Task: Find connections with filter location Gressier with filter topic #Futurismwith filter profile language German with filter current company EMPREGO with filter school Sri Jayachamarajendra College of Engg., MYSORE with filter industry Security Systems Services with filter service category Marketing with filter keywords title Help Desk Worker/Desktop Support
Action: Mouse moved to (503, 62)
Screenshot: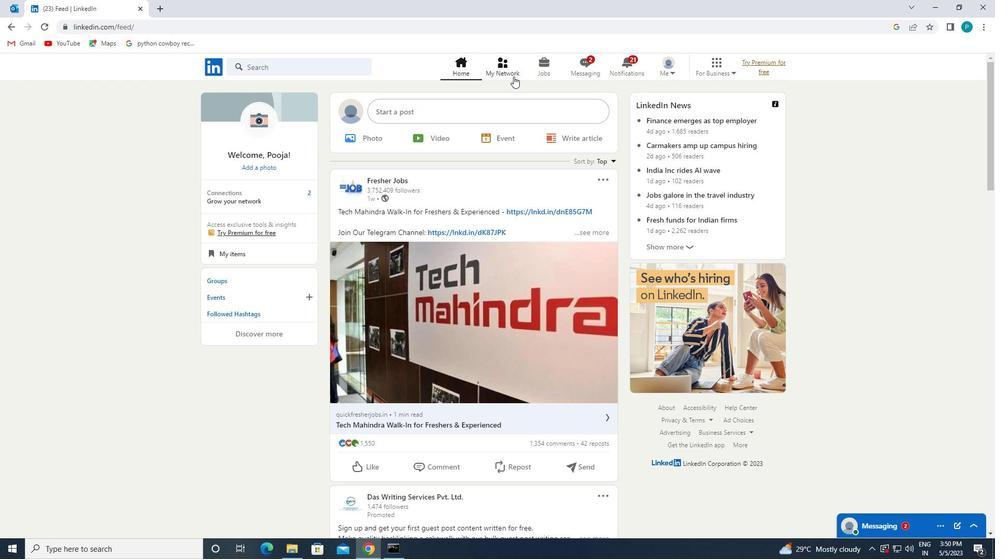 
Action: Mouse pressed left at (503, 62)
Screenshot: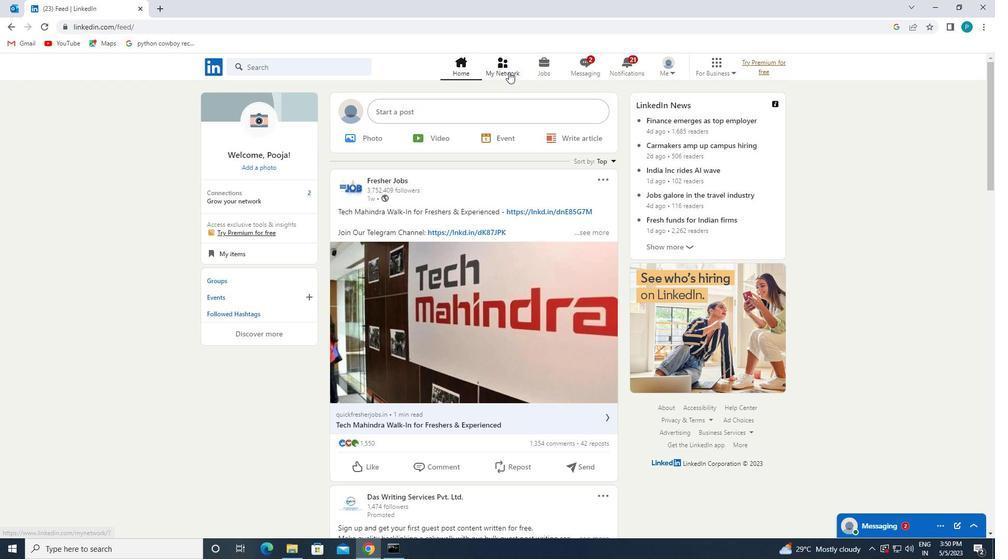 
Action: Mouse moved to (325, 123)
Screenshot: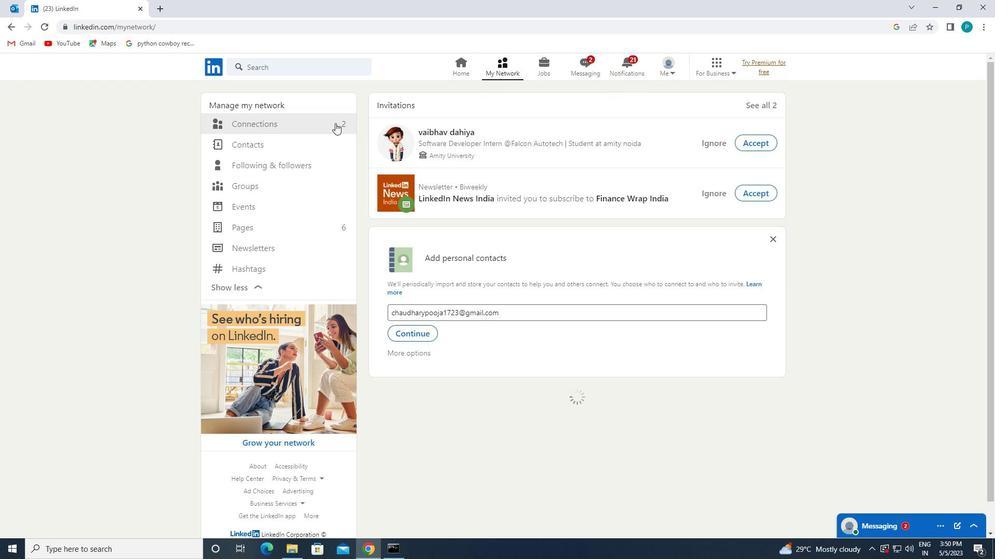 
Action: Mouse pressed left at (325, 123)
Screenshot: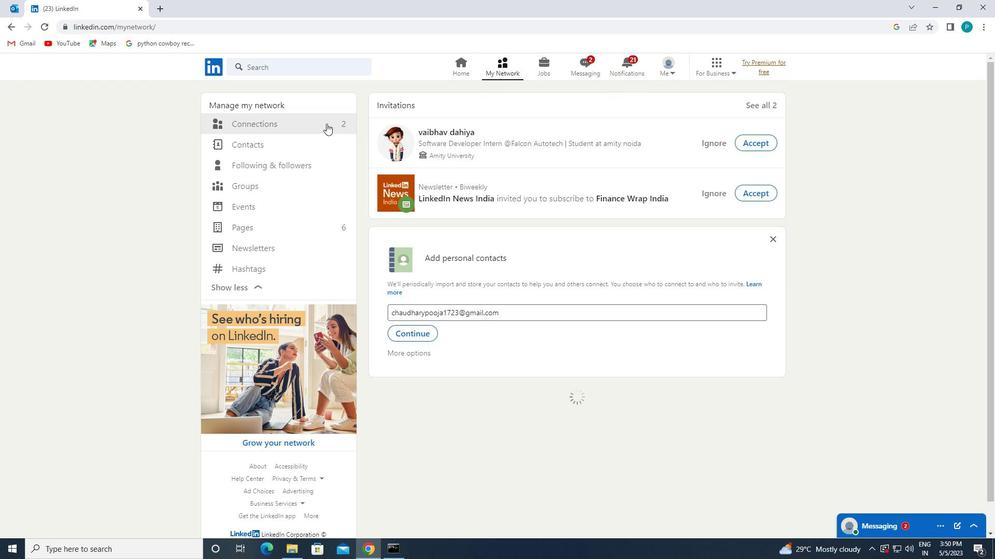 
Action: Mouse moved to (566, 127)
Screenshot: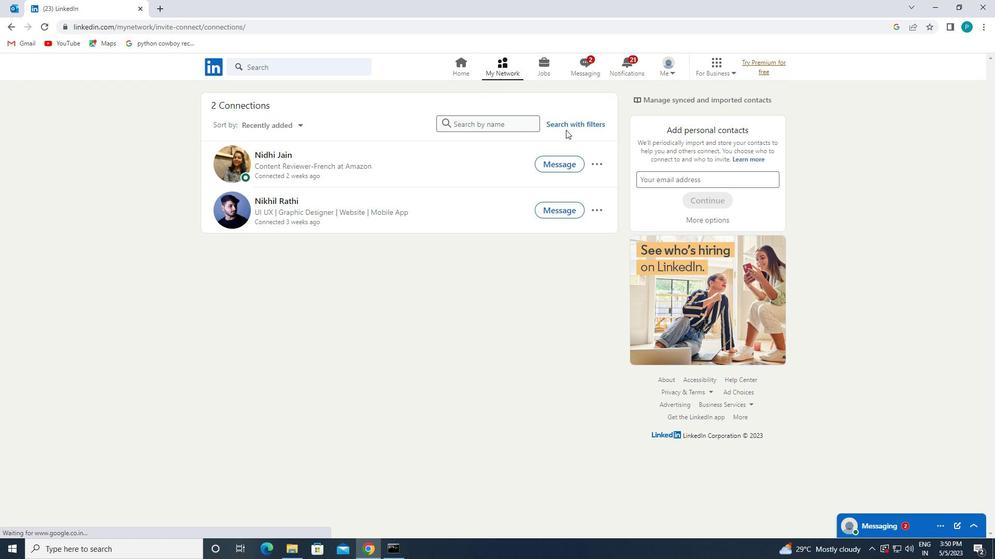 
Action: Mouse pressed left at (566, 127)
Screenshot: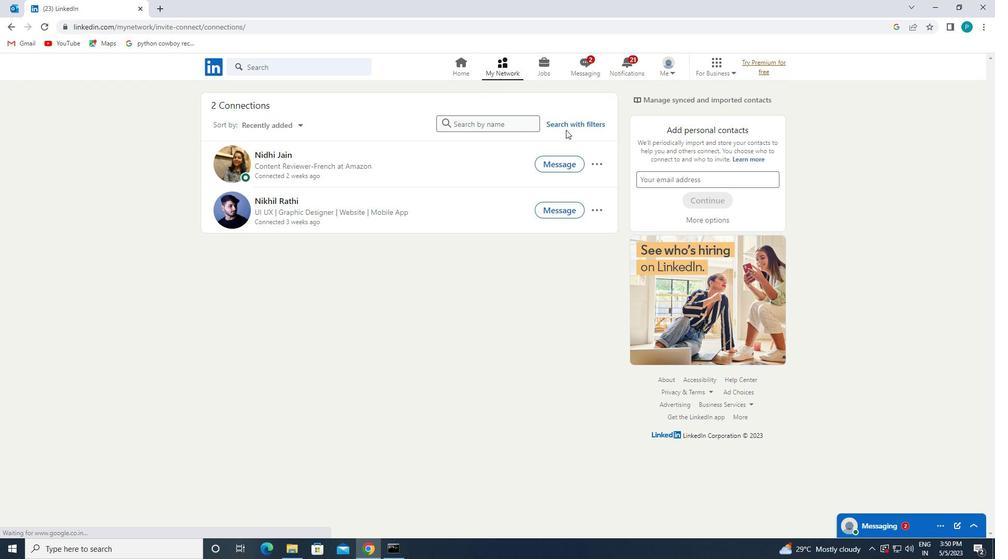 
Action: Mouse moved to (521, 103)
Screenshot: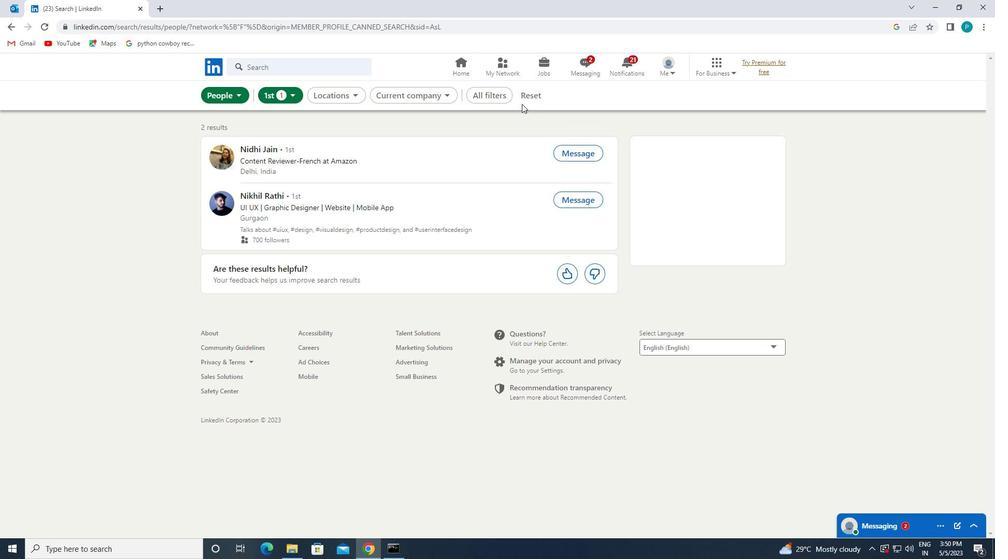 
Action: Mouse pressed left at (521, 103)
Screenshot: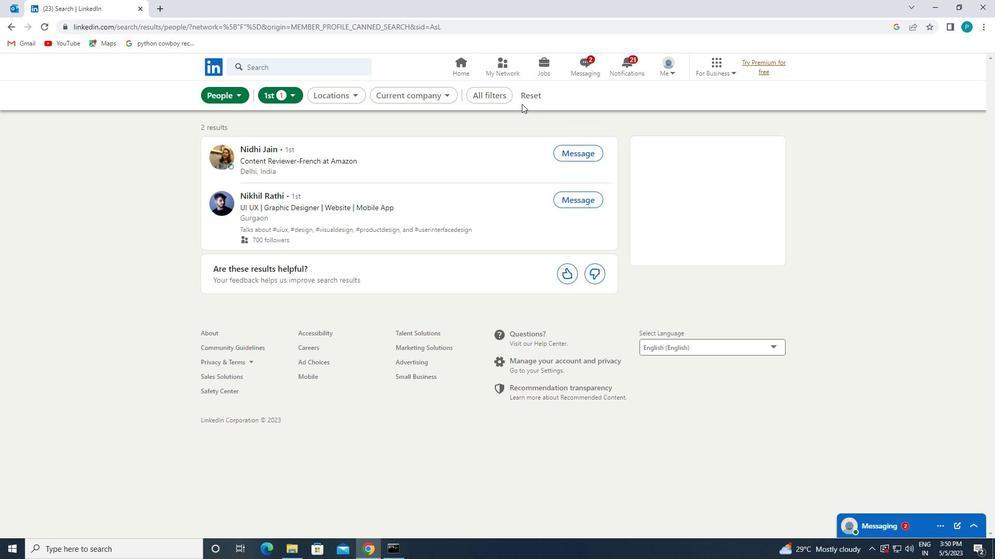 
Action: Mouse moved to (502, 96)
Screenshot: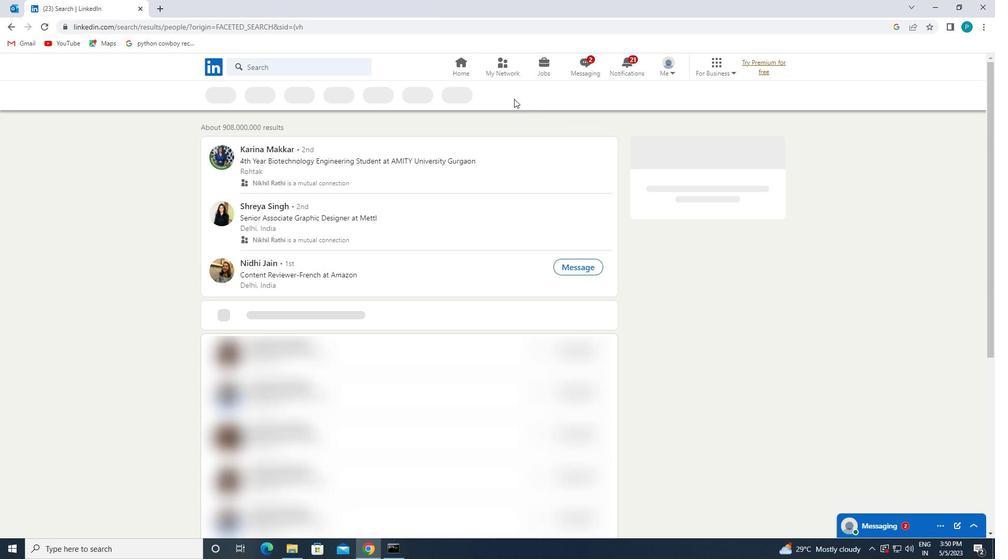 
Action: Mouse pressed left at (502, 96)
Screenshot: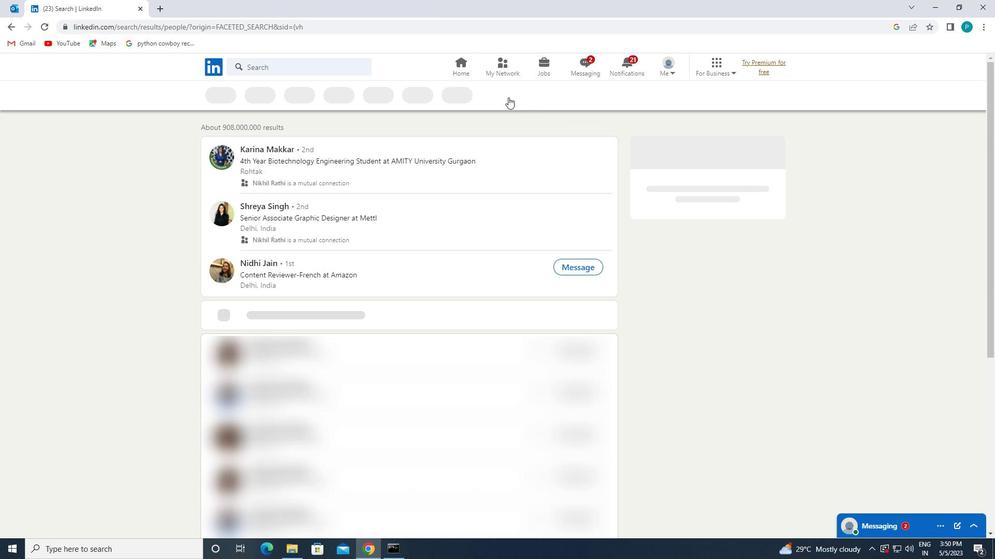 
Action: Mouse moved to (876, 320)
Screenshot: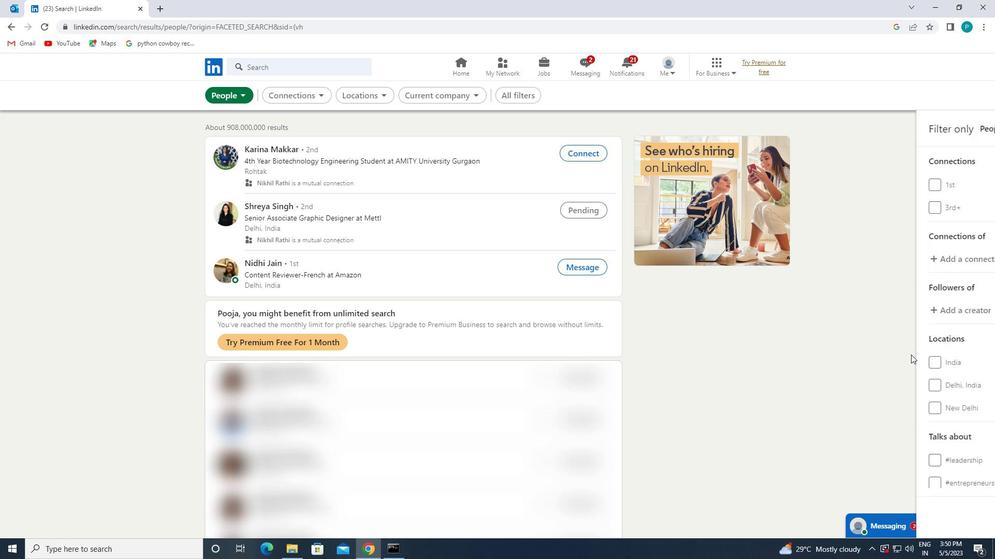 
Action: Mouse scrolled (876, 320) with delta (0, 0)
Screenshot: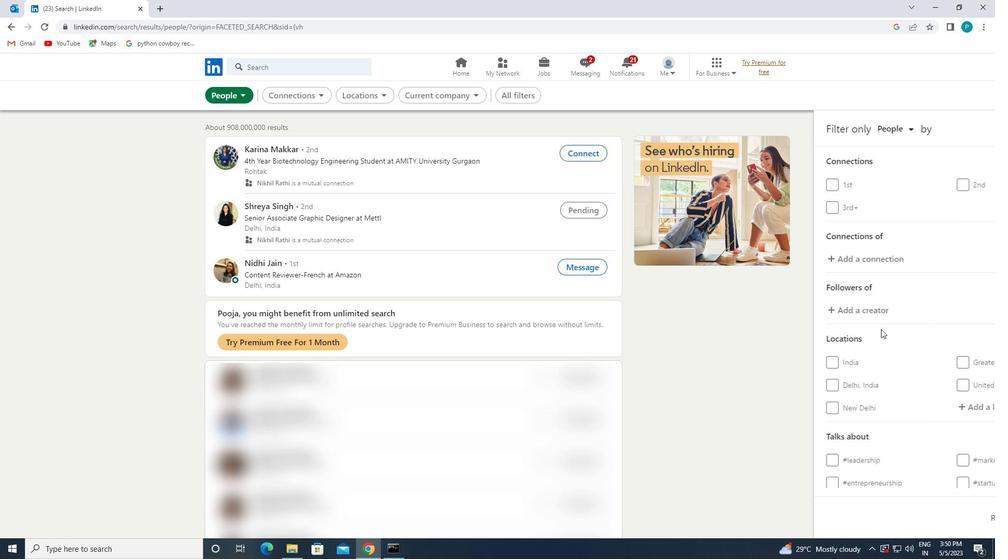 
Action: Mouse scrolled (876, 320) with delta (0, 0)
Screenshot: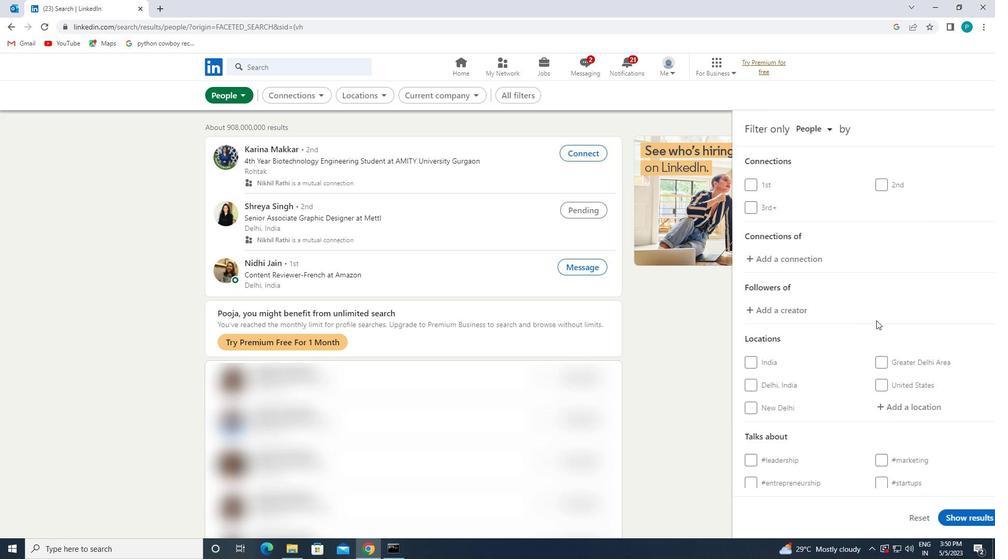 
Action: Mouse moved to (875, 314)
Screenshot: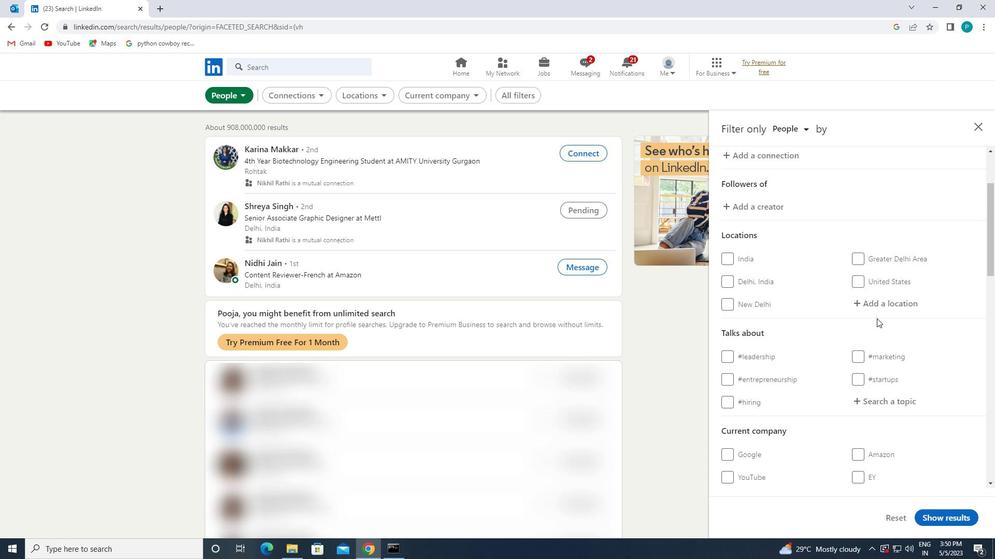 
Action: Mouse pressed left at (875, 314)
Screenshot: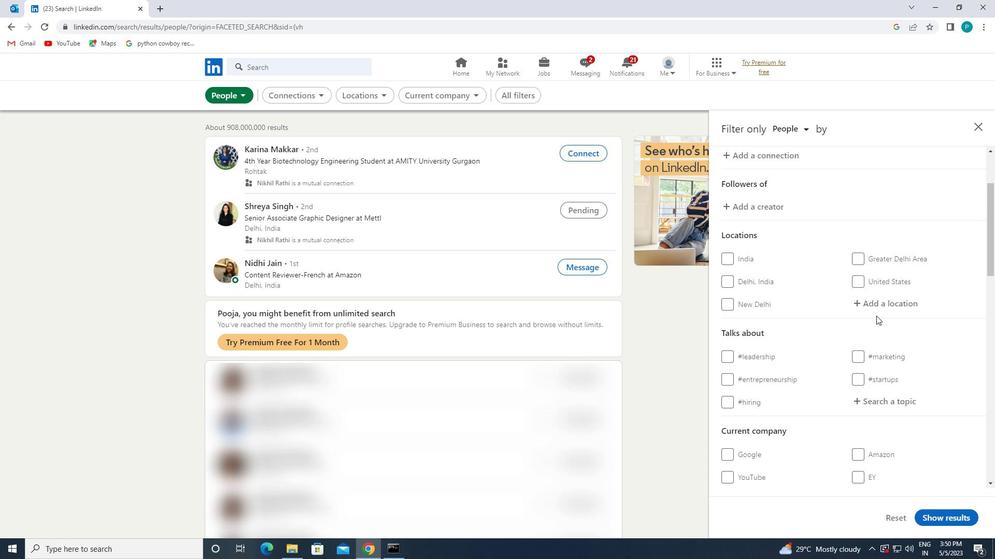 
Action: Mouse moved to (870, 310)
Screenshot: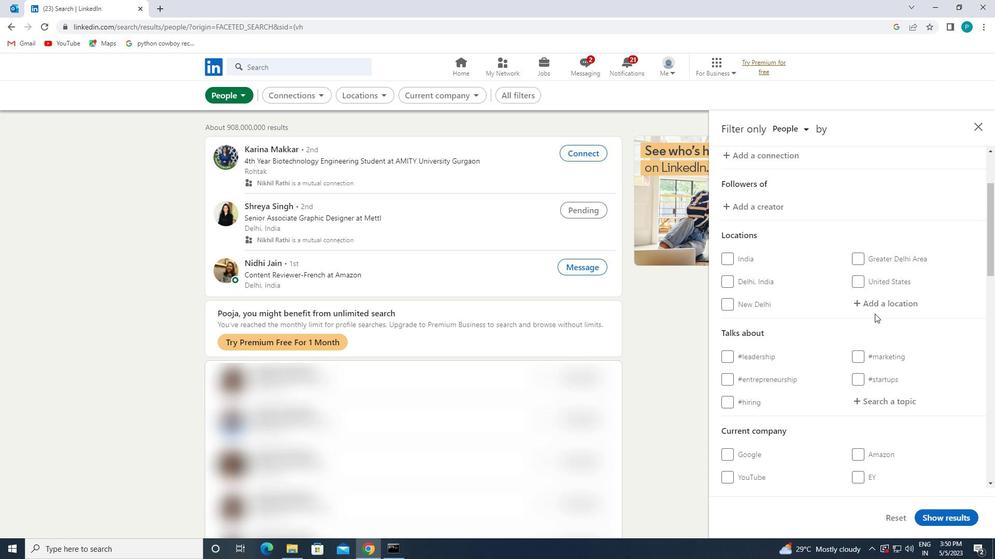 
Action: Mouse pressed left at (870, 310)
Screenshot: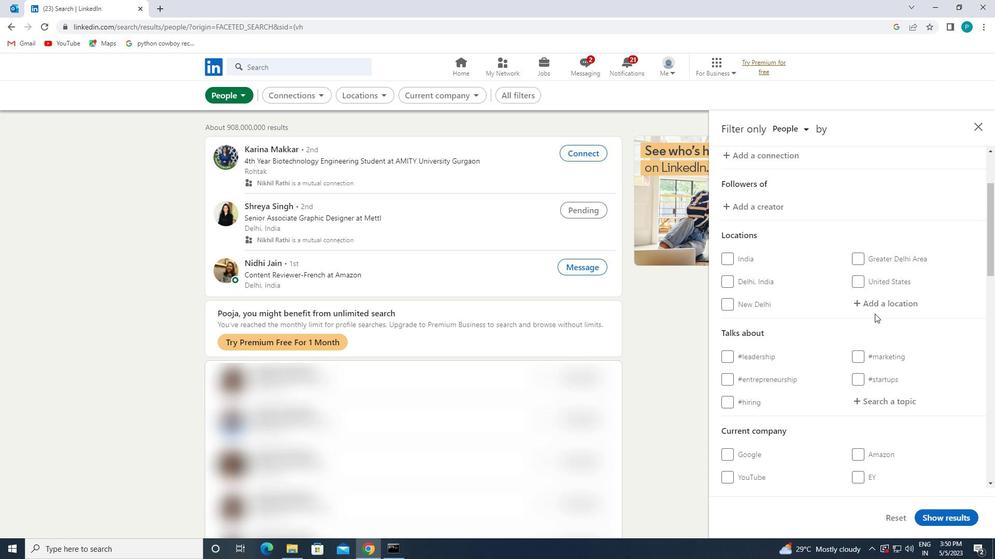 
Action: Key pressed <Key.caps_lock>g<Key.caps_lock>ressier
Screenshot: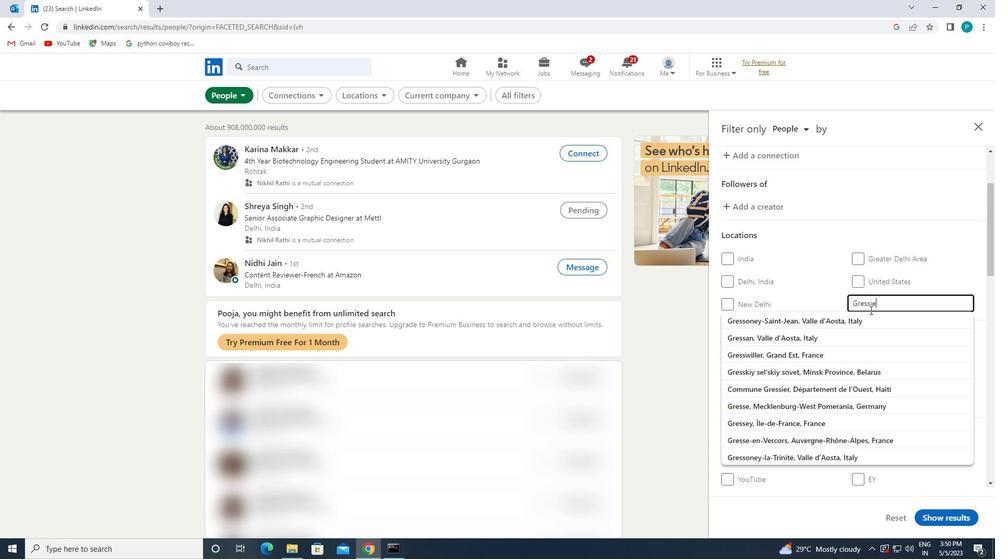 
Action: Mouse moved to (869, 313)
Screenshot: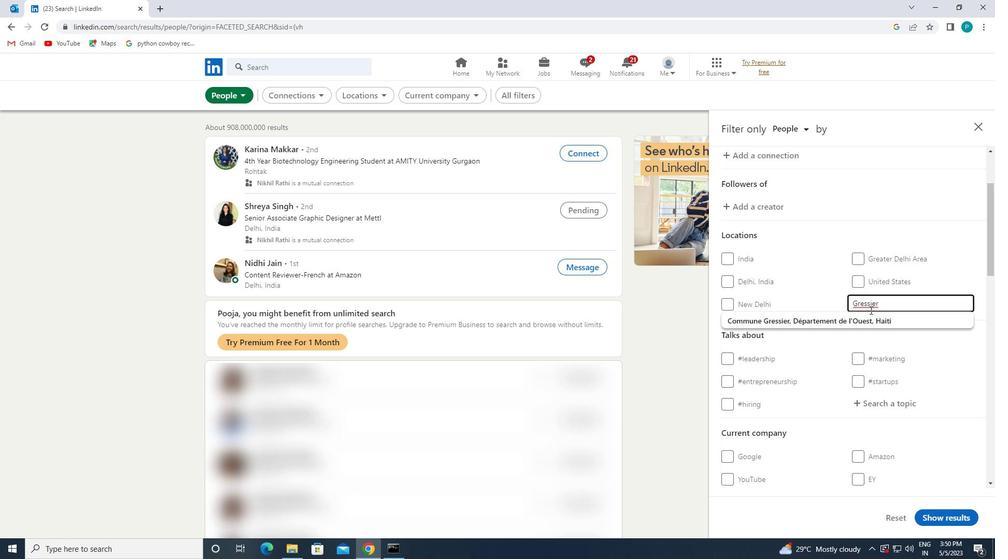 
Action: Mouse pressed left at (869, 313)
Screenshot: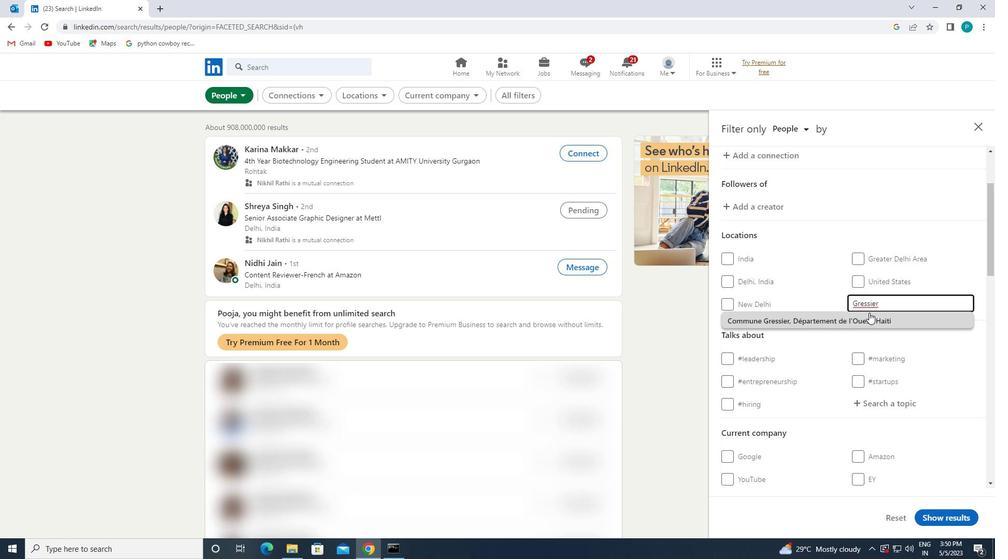 
Action: Mouse moved to (873, 321)
Screenshot: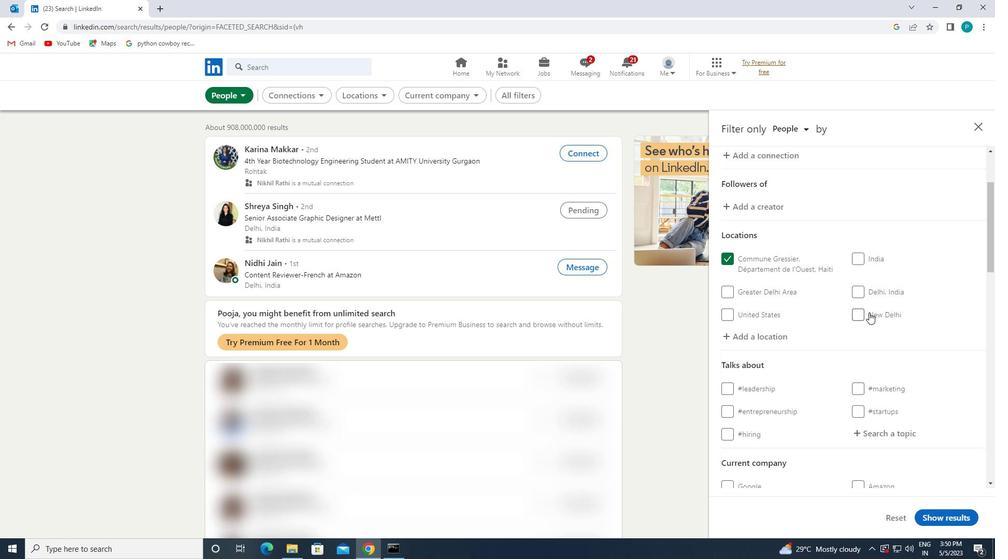 
Action: Mouse scrolled (873, 321) with delta (0, 0)
Screenshot: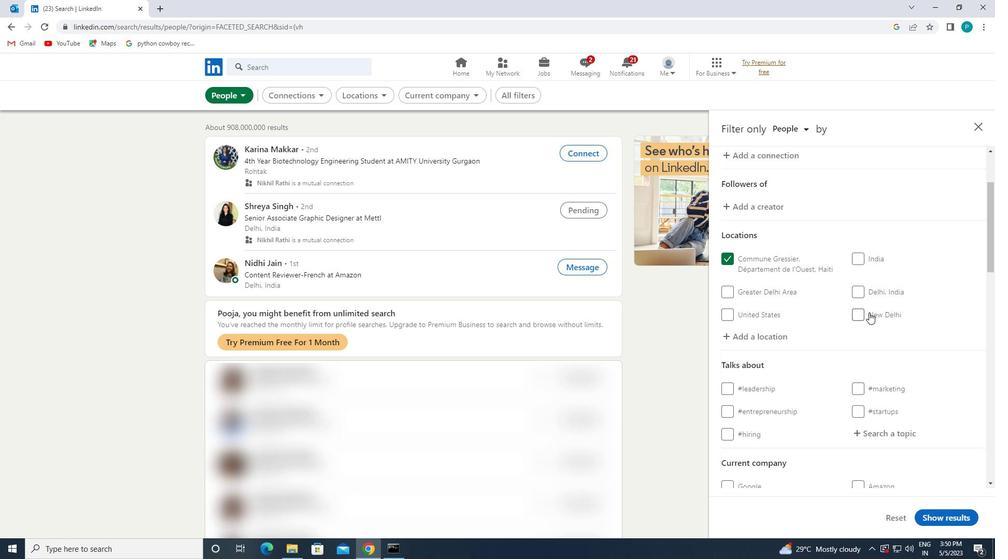
Action: Mouse moved to (873, 322)
Screenshot: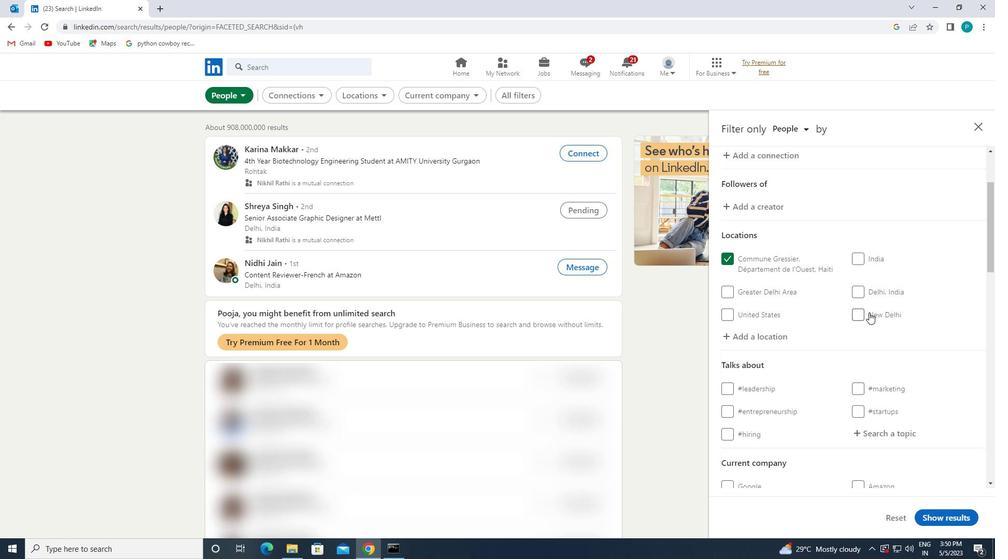 
Action: Mouse scrolled (873, 321) with delta (0, 0)
Screenshot: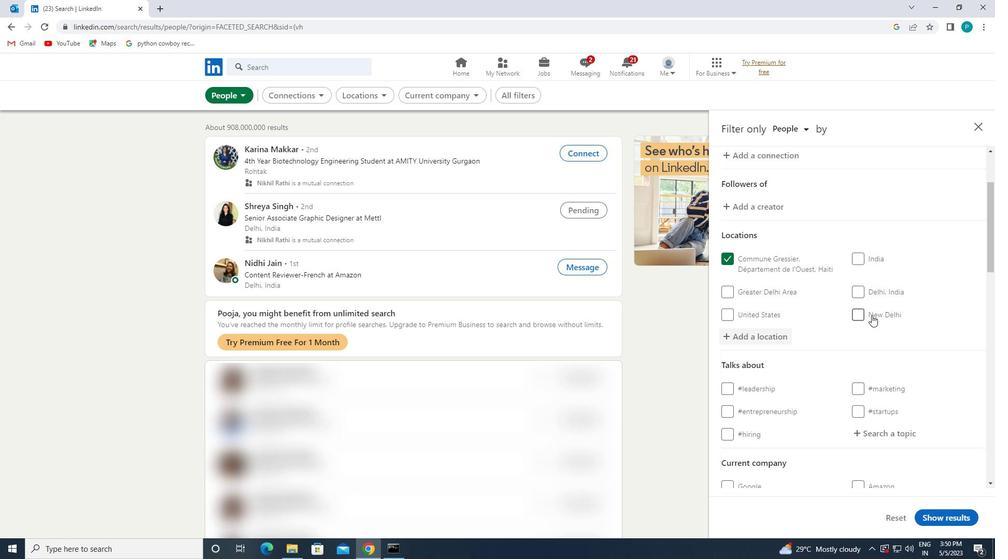
Action: Mouse moved to (873, 325)
Screenshot: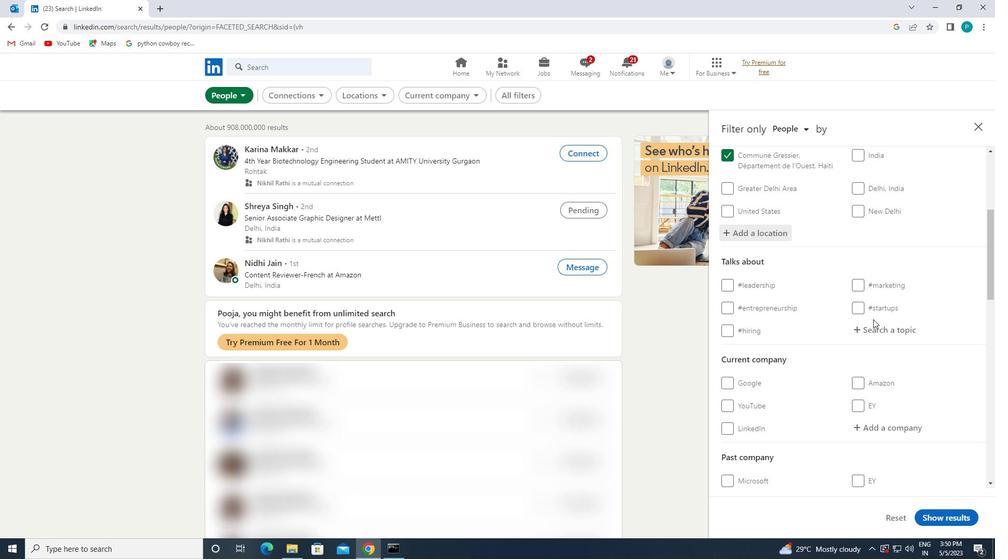 
Action: Mouse pressed left at (873, 325)
Screenshot: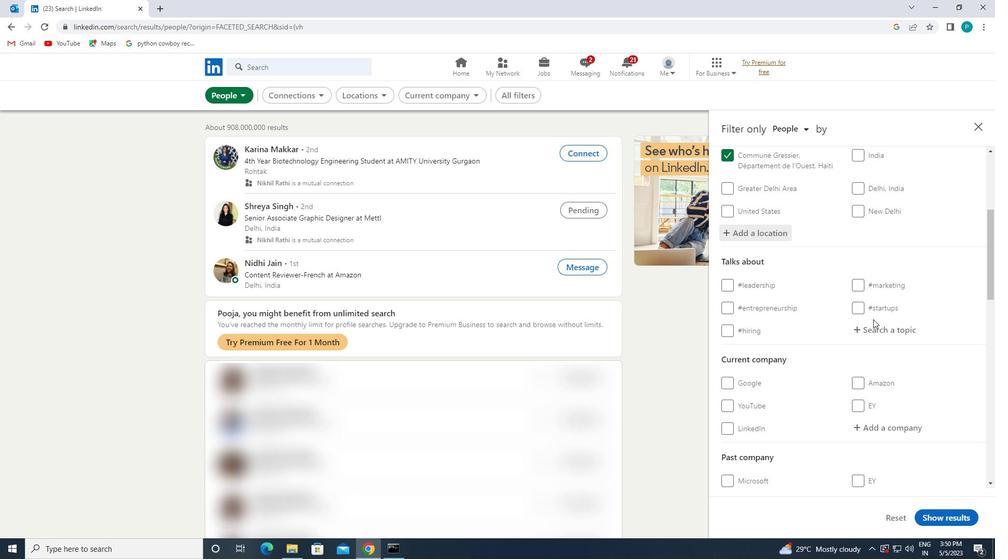 
Action: Mouse moved to (874, 327)
Screenshot: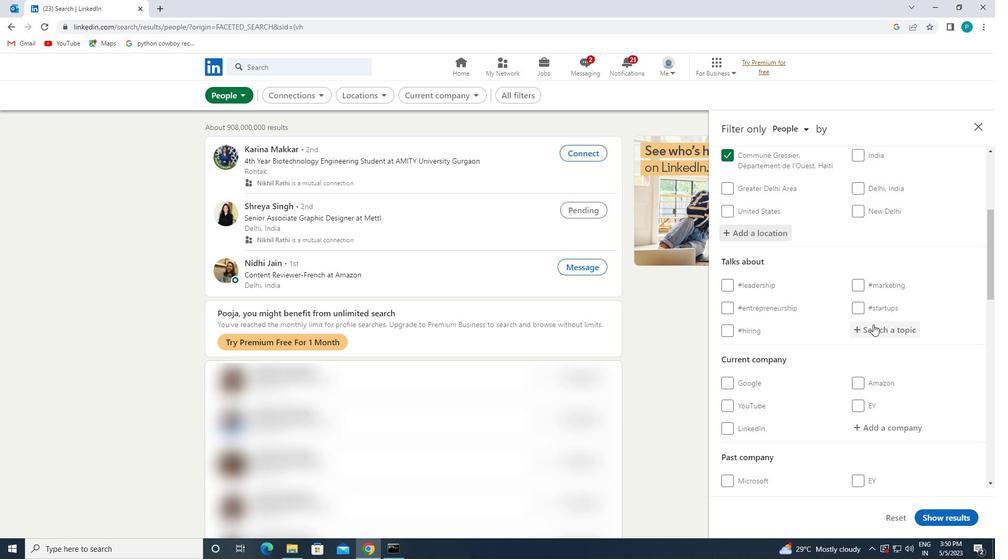 
Action: Key pressed <Key.shift>#<Key.caps_lock>F<Key.caps_lock>UTUREISM
Screenshot: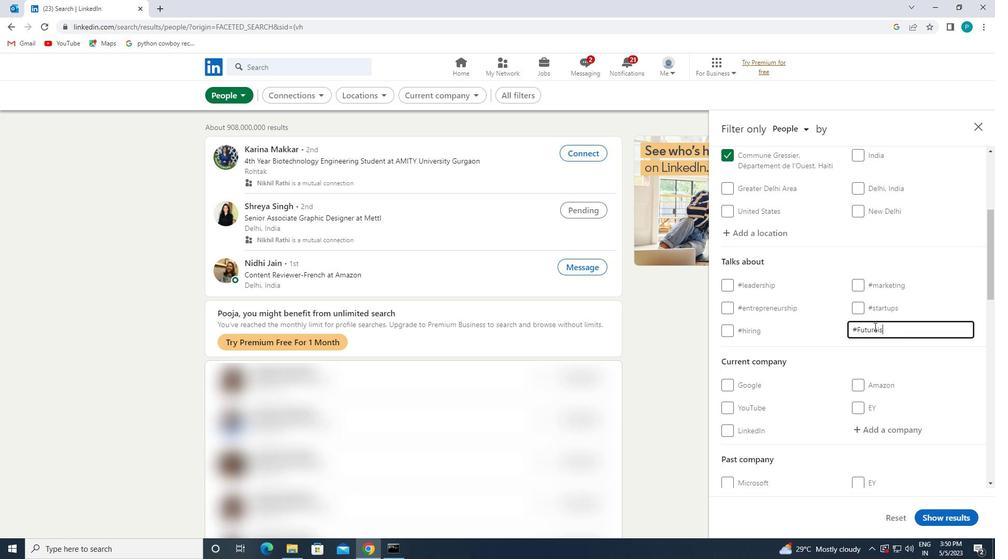 
Action: Mouse moved to (870, 359)
Screenshot: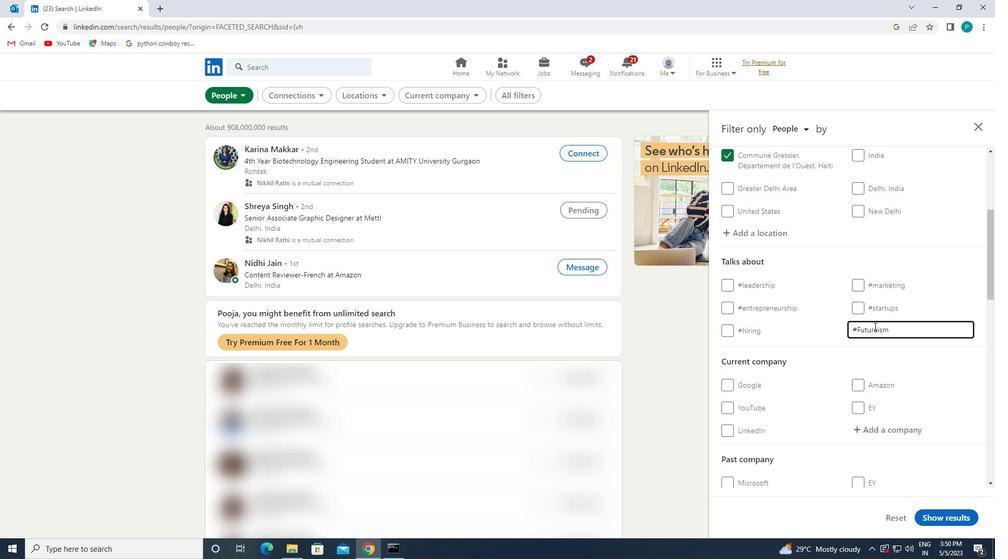 
Action: Mouse scrolled (870, 358) with delta (0, 0)
Screenshot: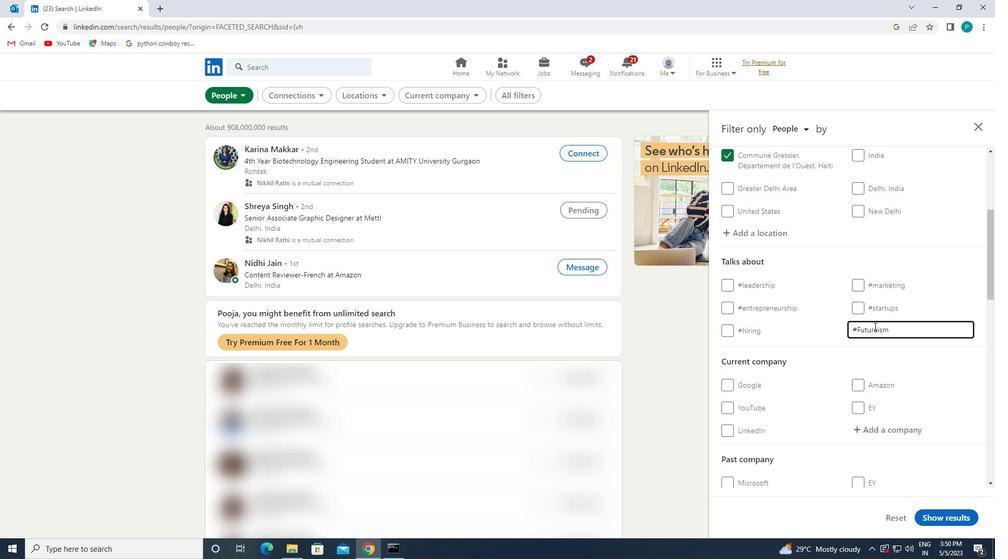 
Action: Mouse moved to (869, 375)
Screenshot: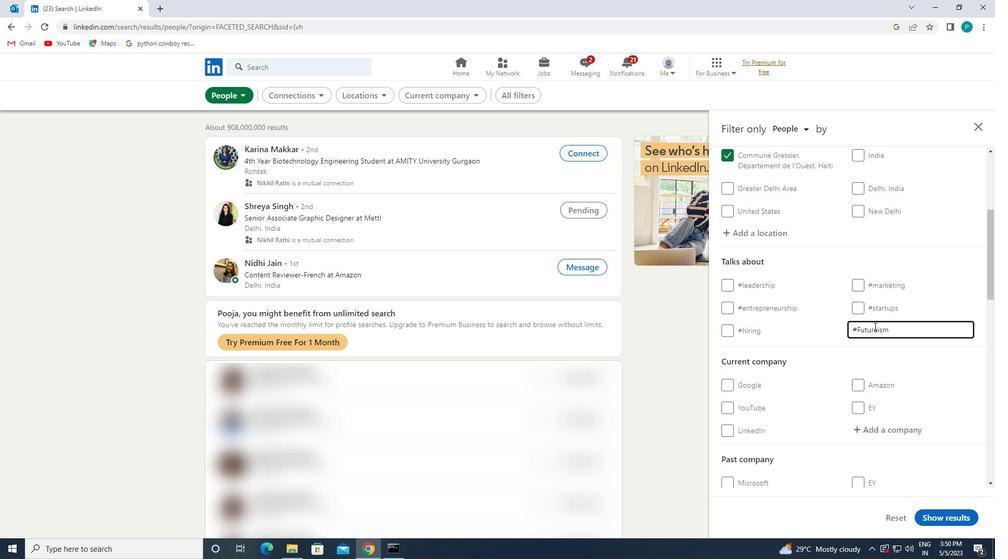 
Action: Mouse scrolled (869, 374) with delta (0, 0)
Screenshot: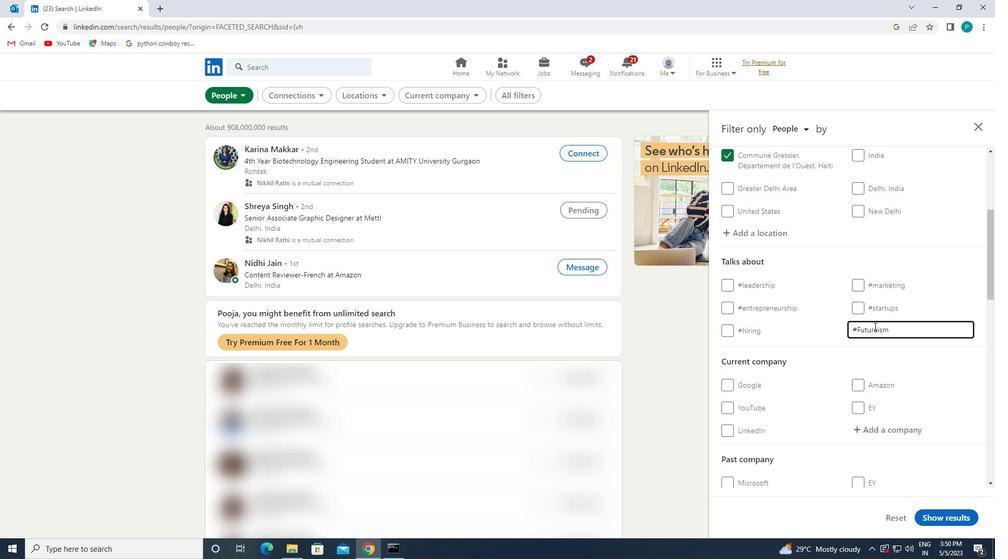 
Action: Mouse moved to (864, 375)
Screenshot: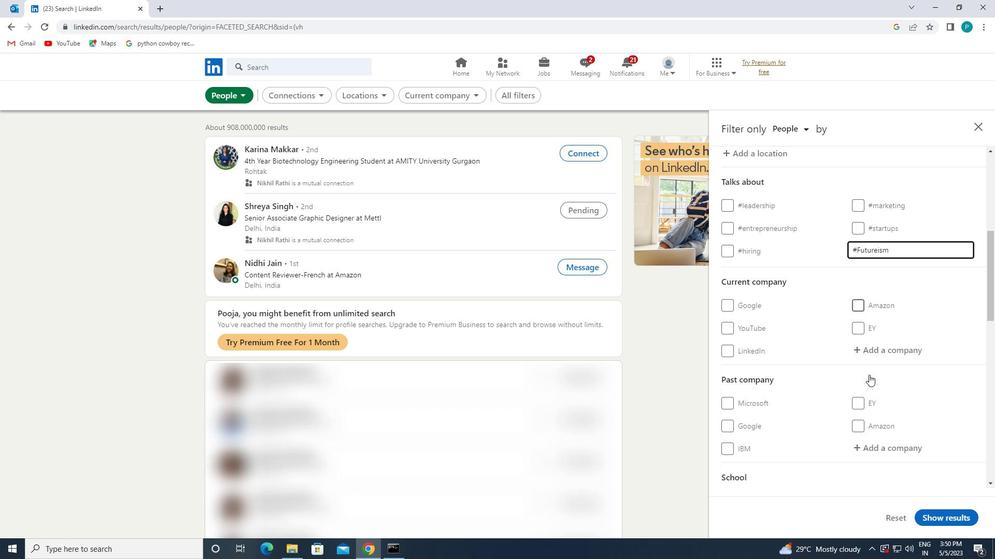 
Action: Mouse scrolled (864, 374) with delta (0, 0)
Screenshot: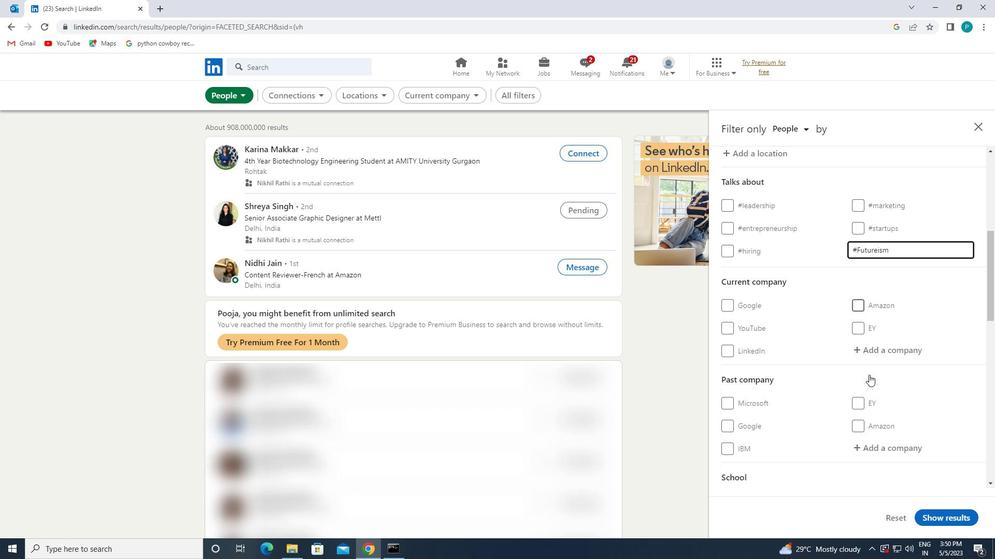 
Action: Mouse moved to (844, 394)
Screenshot: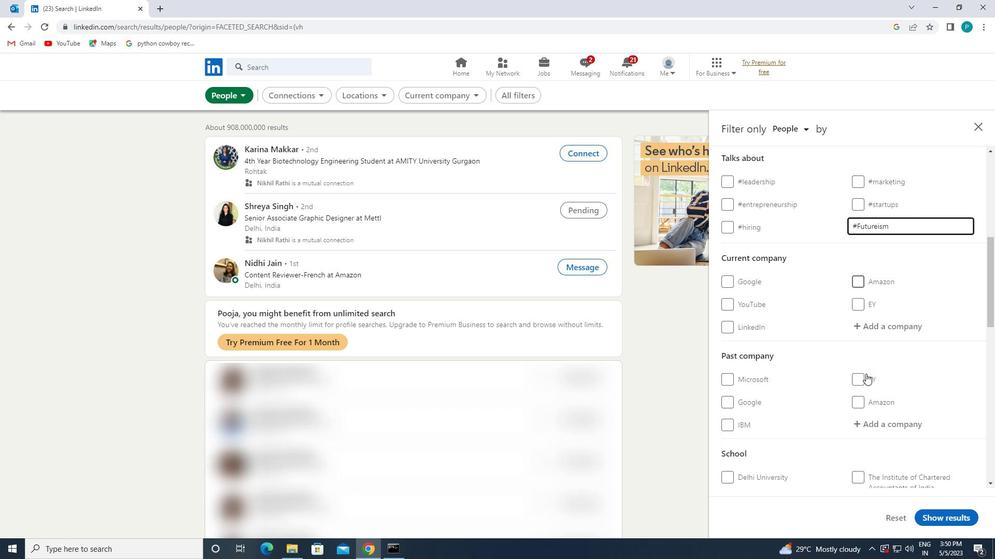 
Action: Mouse scrolled (844, 394) with delta (0, 0)
Screenshot: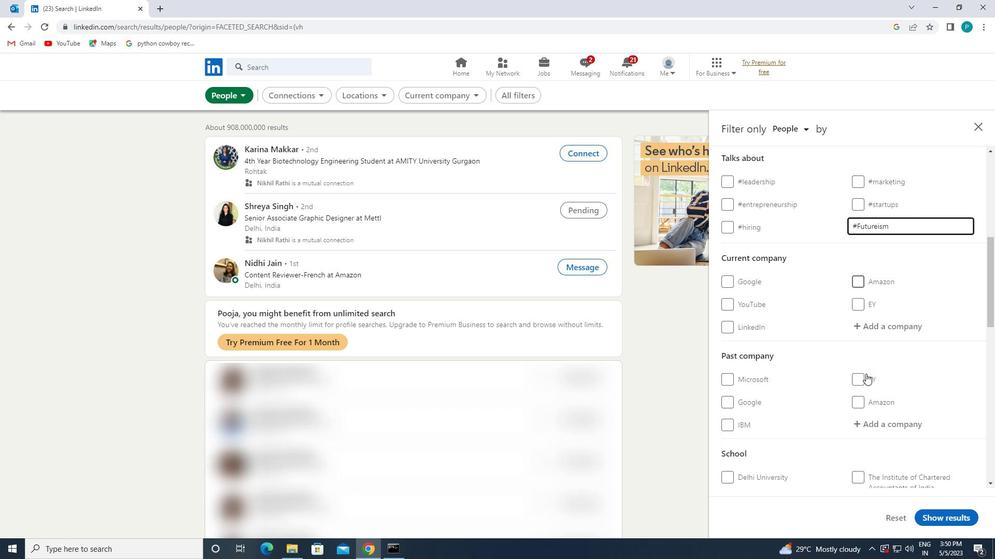 
Action: Mouse moved to (788, 387)
Screenshot: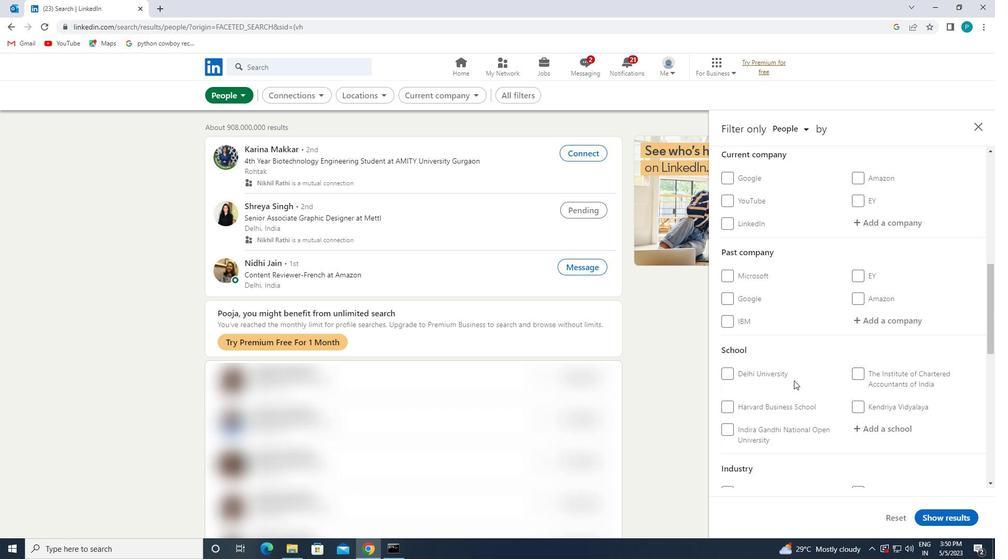 
Action: Mouse scrolled (788, 387) with delta (0, 0)
Screenshot: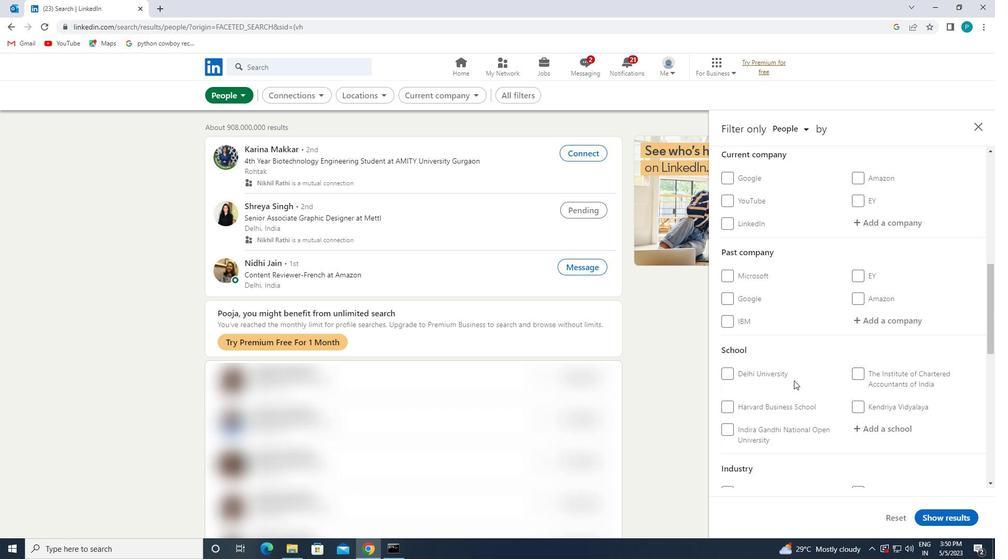 
Action: Mouse moved to (787, 388)
Screenshot: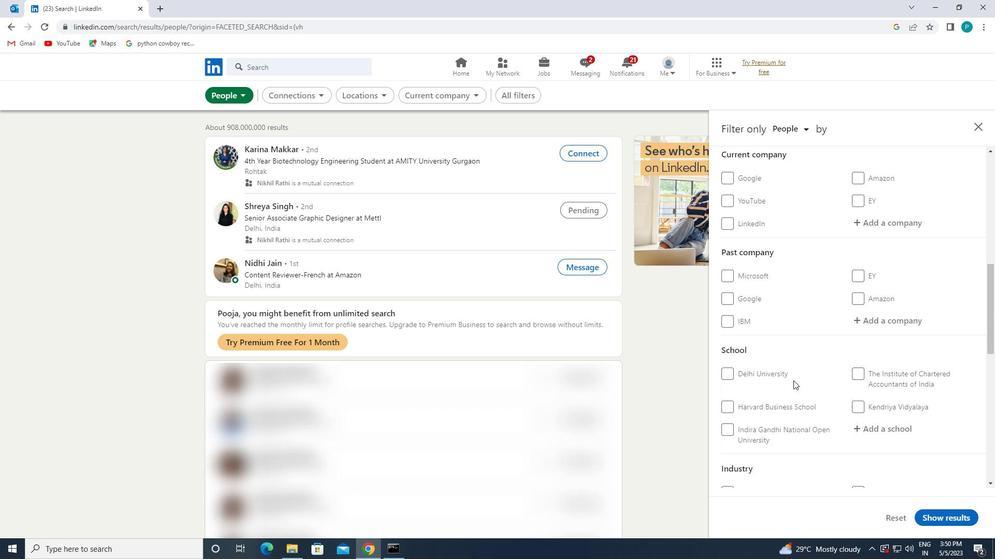 
Action: Mouse scrolled (787, 388) with delta (0, 0)
Screenshot: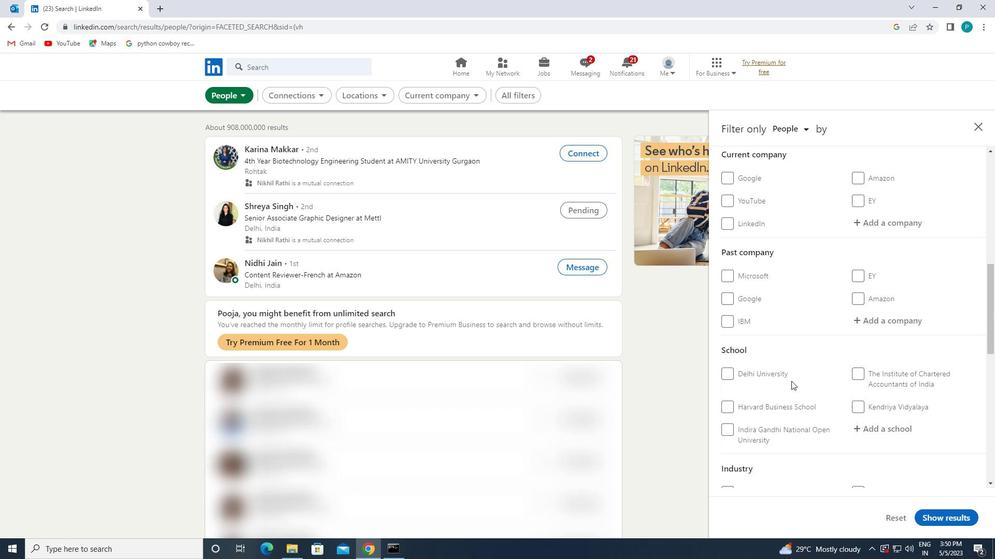 
Action: Mouse moved to (805, 421)
Screenshot: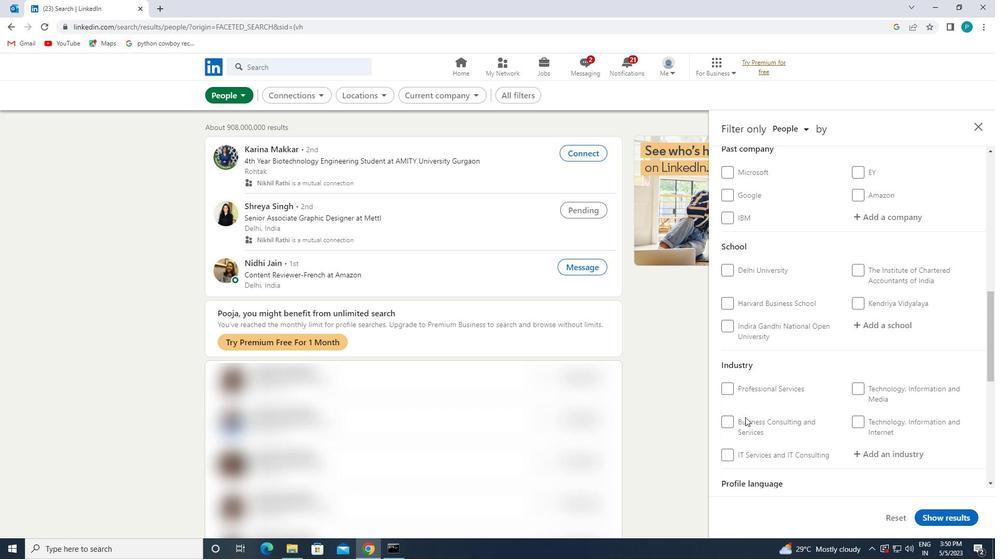 
Action: Mouse scrolled (805, 420) with delta (0, 0)
Screenshot: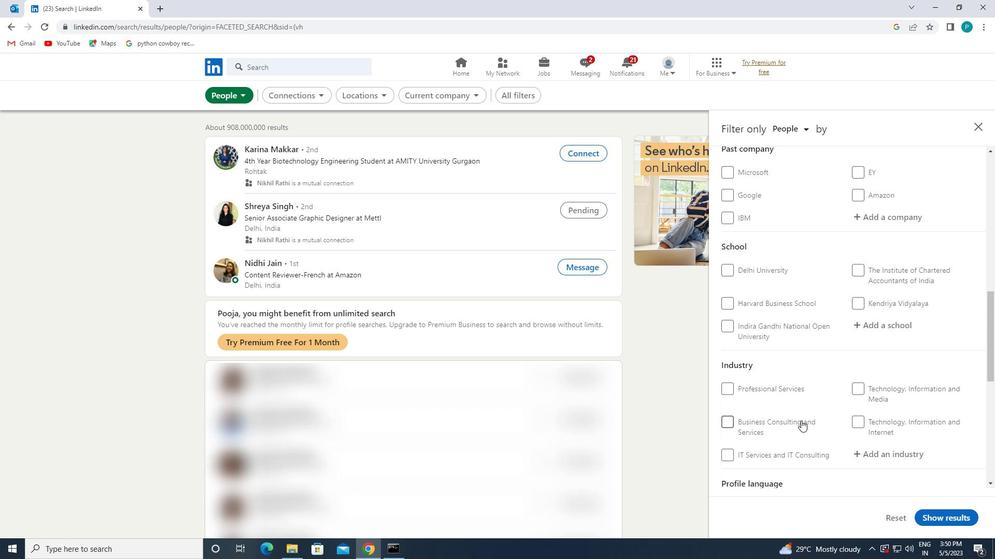 
Action: Mouse moved to (866, 468)
Screenshot: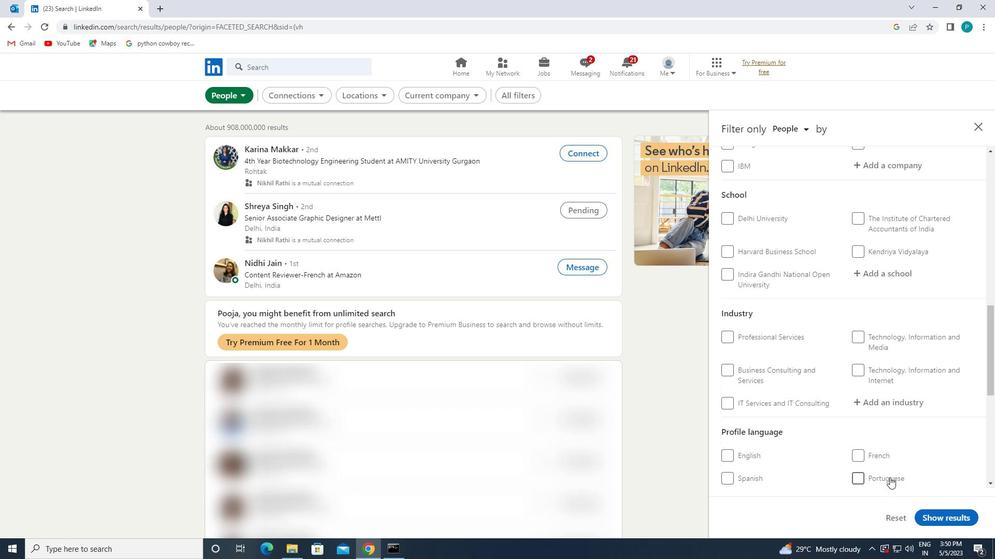 
Action: Mouse scrolled (866, 468) with delta (0, 0)
Screenshot: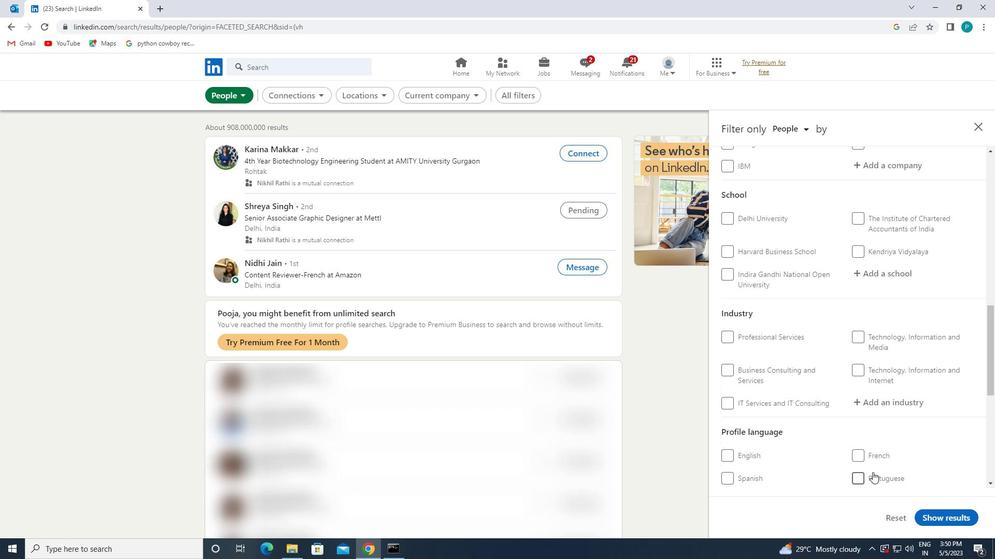 
Action: Mouse moved to (752, 451)
Screenshot: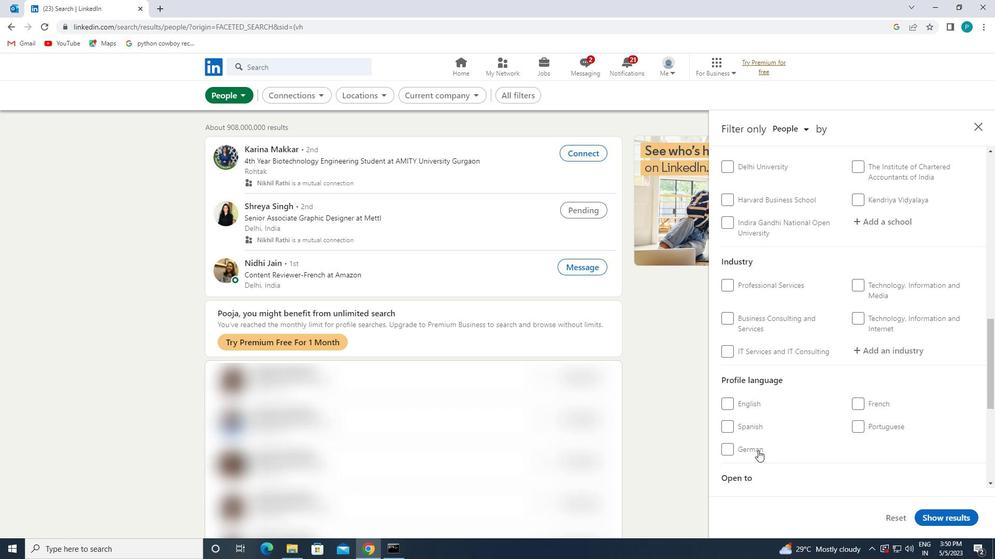 
Action: Mouse pressed left at (752, 451)
Screenshot: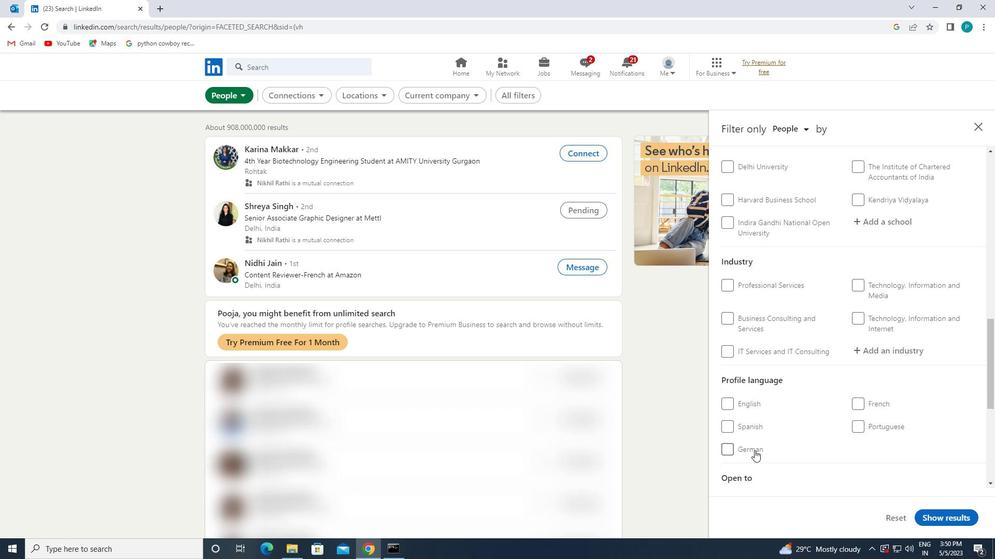 
Action: Mouse moved to (893, 404)
Screenshot: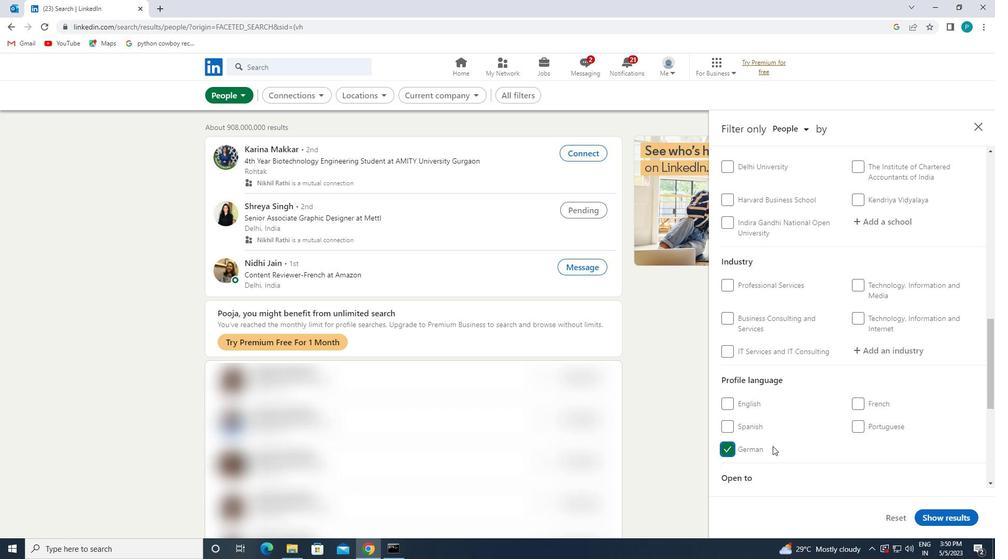 
Action: Mouse scrolled (893, 404) with delta (0, 0)
Screenshot: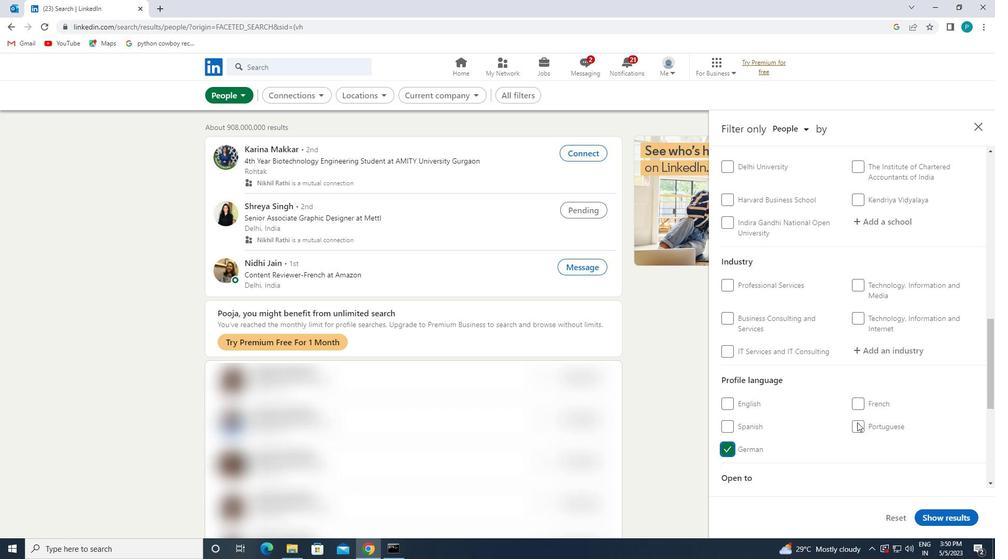 
Action: Mouse scrolled (893, 404) with delta (0, 0)
Screenshot: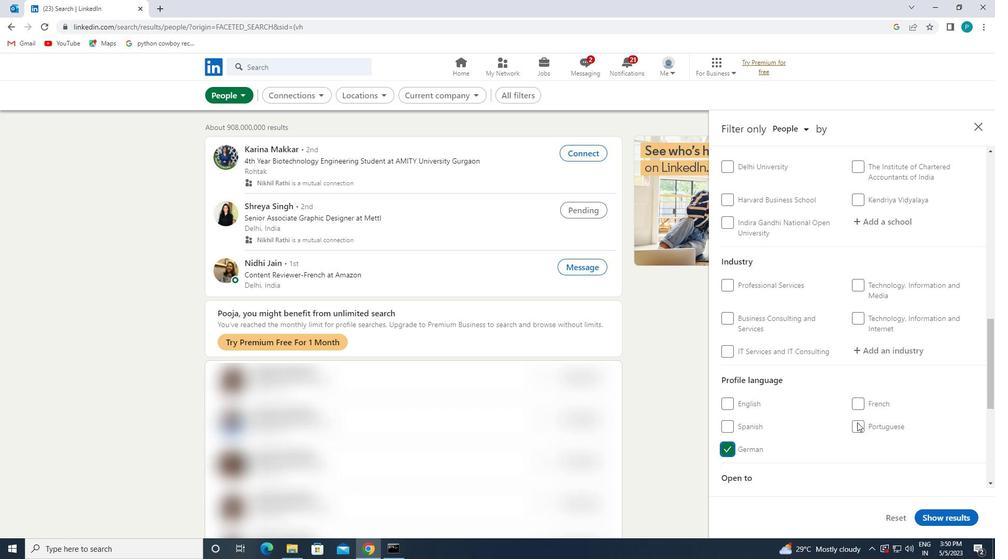 
Action: Mouse moved to (893, 403)
Screenshot: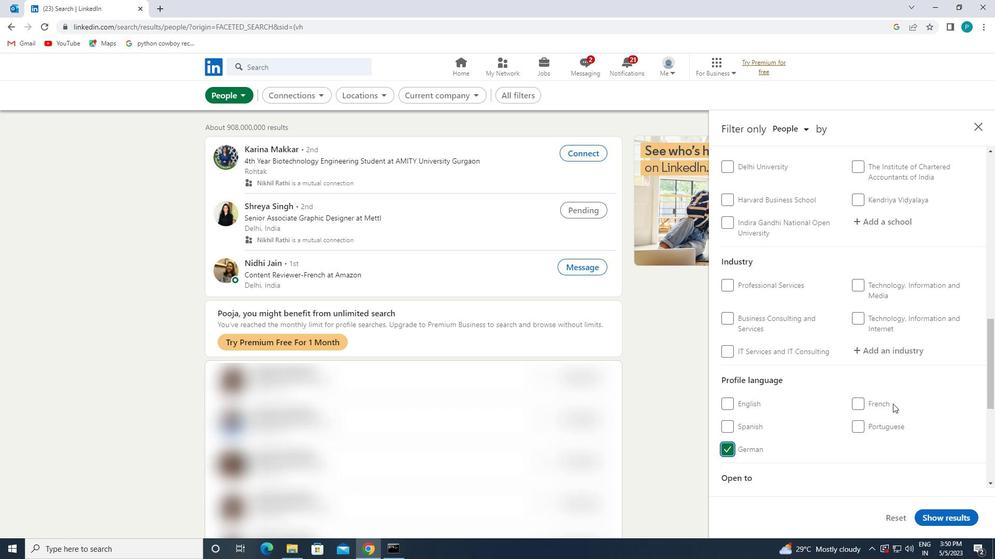 
Action: Mouse scrolled (893, 404) with delta (0, 0)
Screenshot: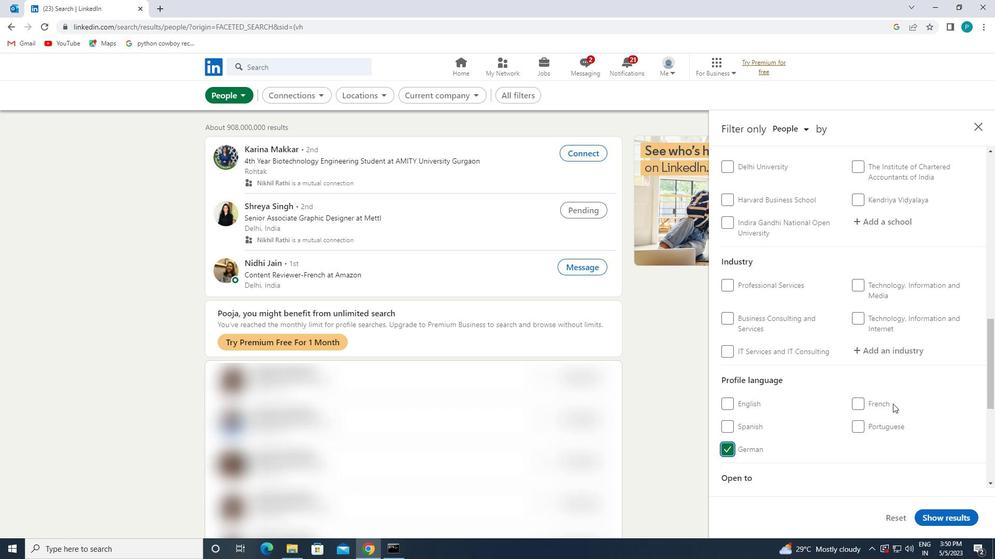 
Action: Mouse moved to (890, 379)
Screenshot: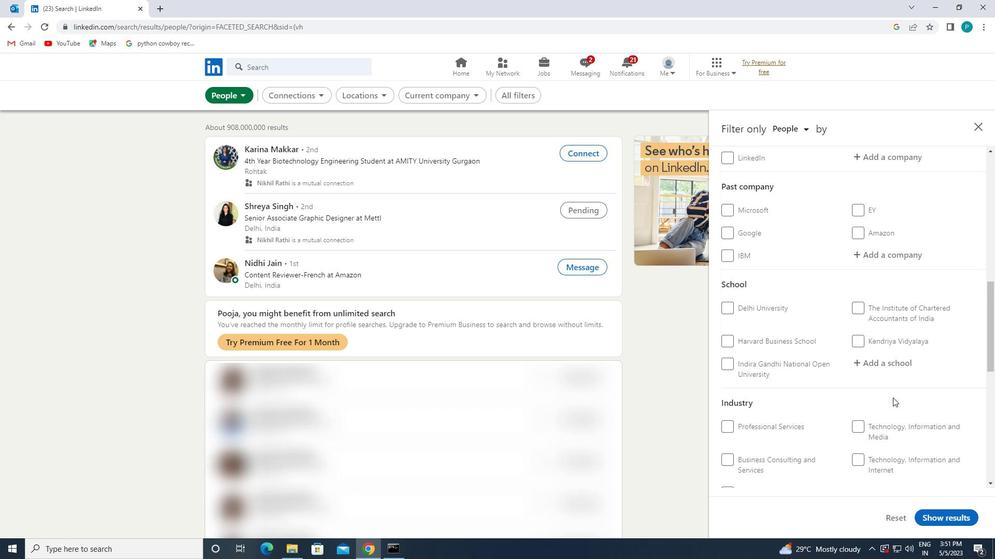 
Action: Mouse scrolled (890, 379) with delta (0, 0)
Screenshot: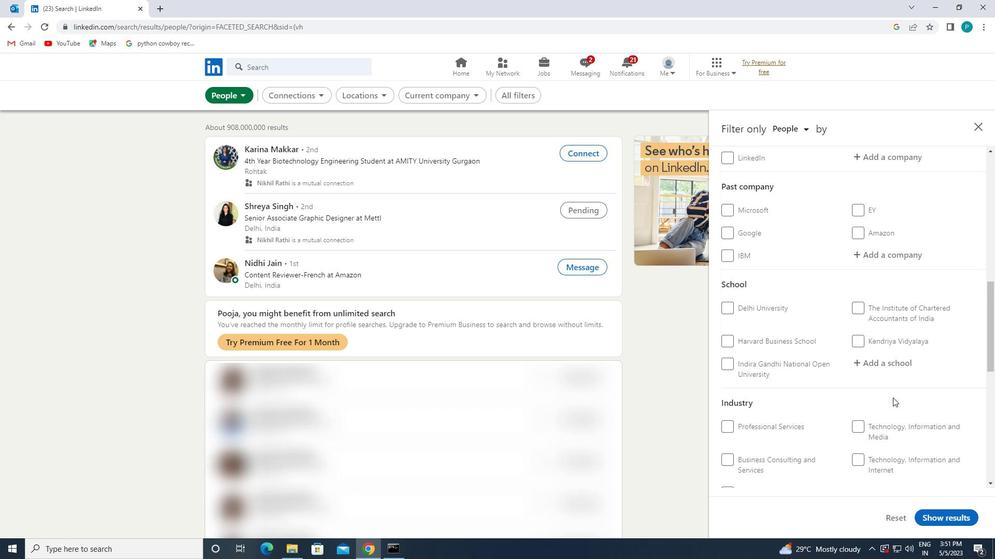 
Action: Mouse moved to (890, 376)
Screenshot: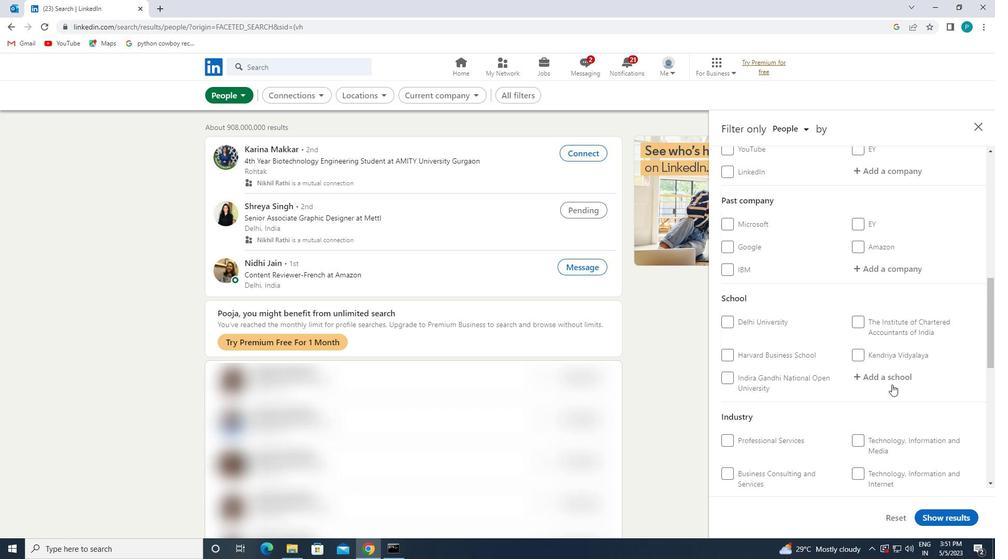 
Action: Mouse scrolled (890, 376) with delta (0, 0)
Screenshot: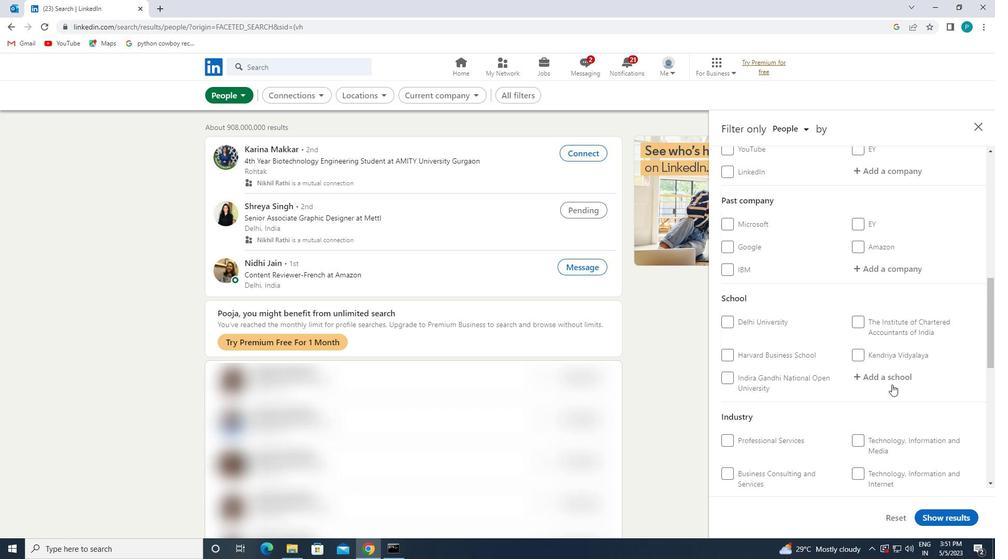 
Action: Mouse moved to (890, 373)
Screenshot: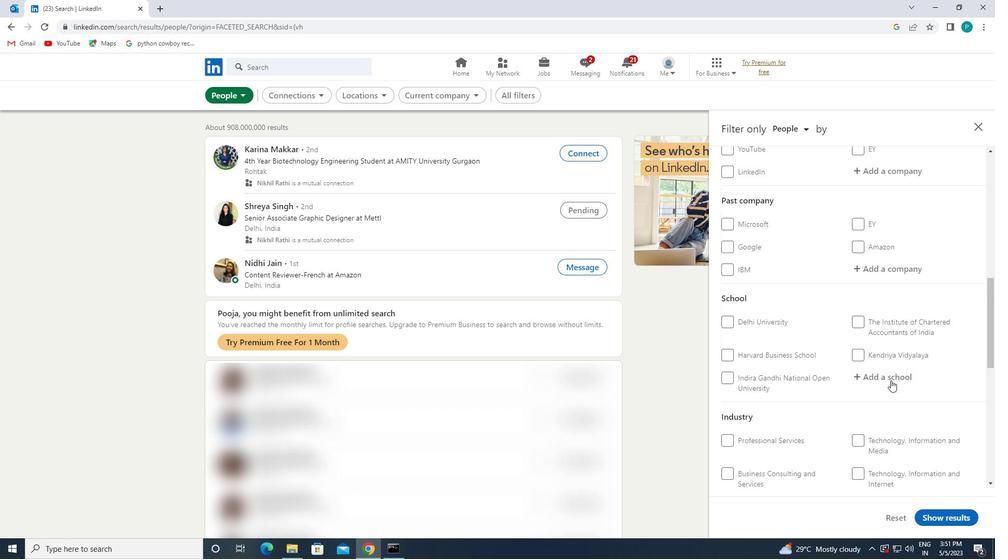
Action: Mouse scrolled (890, 373) with delta (0, 0)
Screenshot: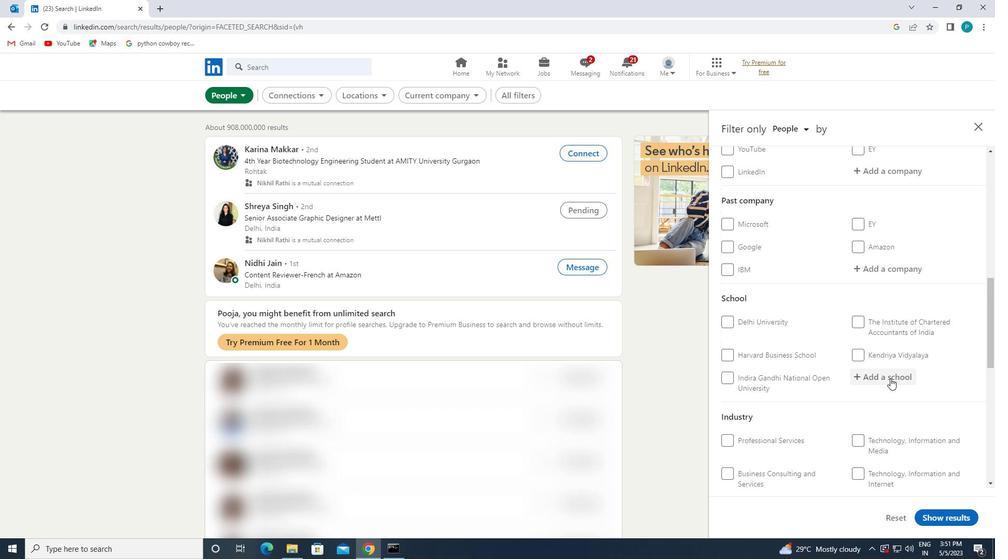 
Action: Mouse moved to (884, 324)
Screenshot: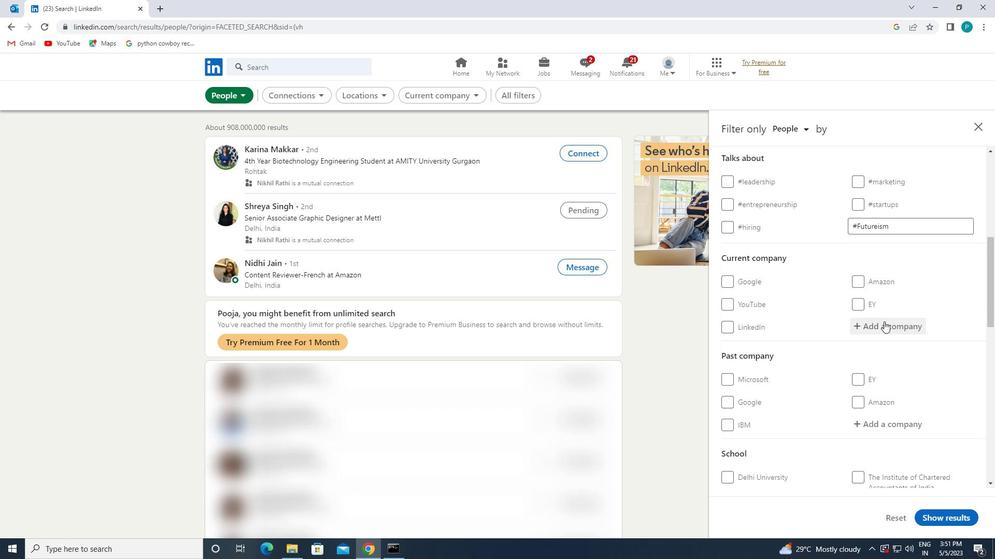 
Action: Mouse pressed left at (884, 324)
Screenshot: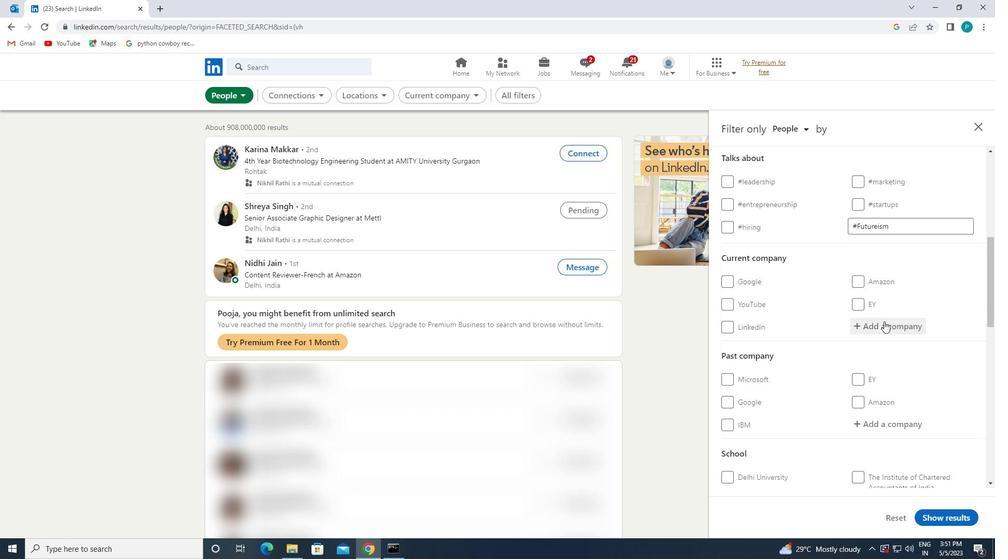 
Action: Key pressed <Key.caps_lock>EMPREGO
Screenshot: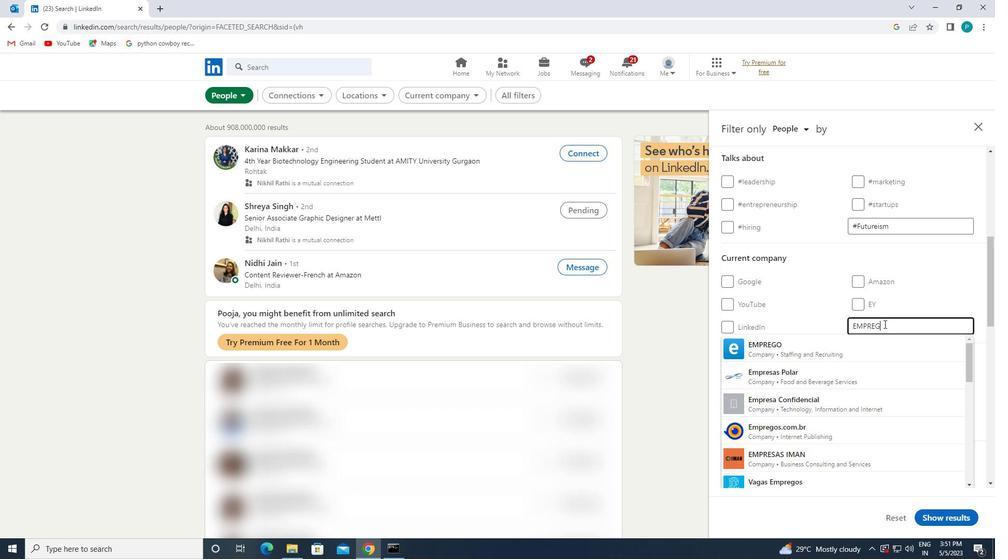 
Action: Mouse moved to (860, 352)
Screenshot: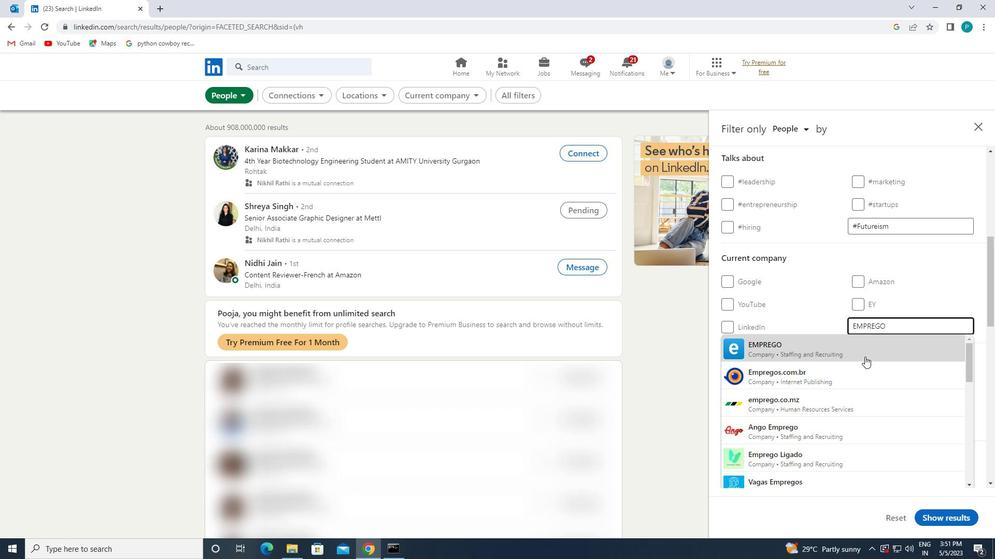 
Action: Mouse pressed left at (860, 352)
Screenshot: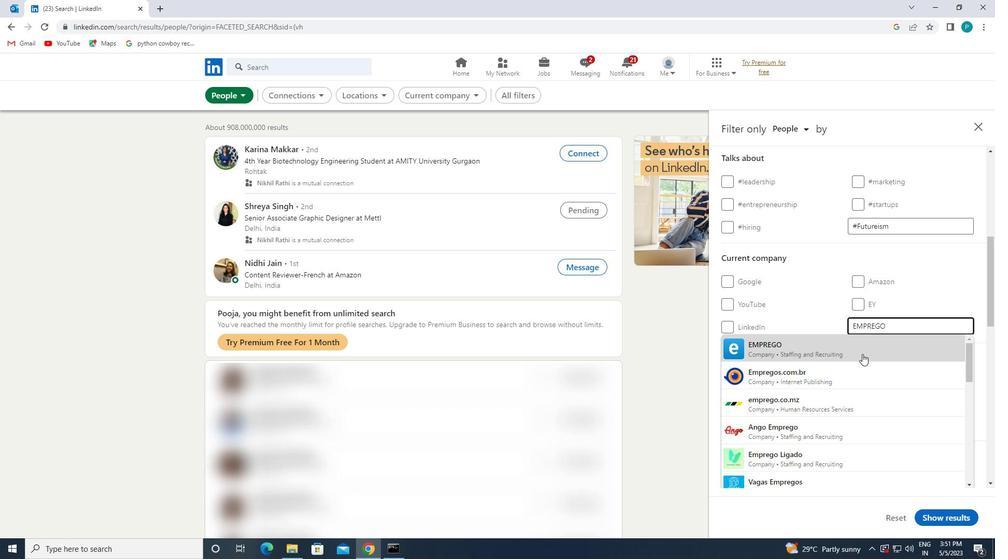 
Action: Mouse moved to (867, 366)
Screenshot: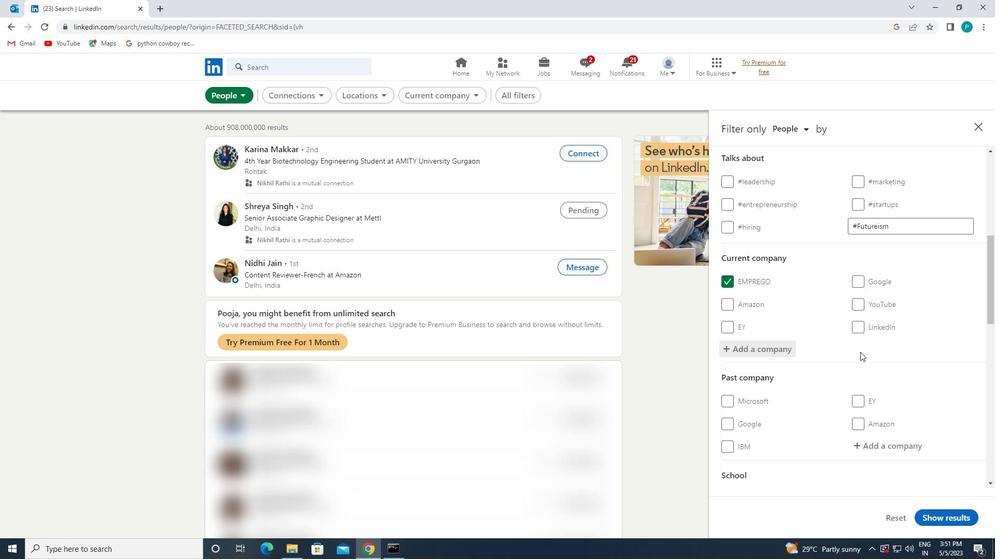 
Action: Mouse scrolled (867, 365) with delta (0, 0)
Screenshot: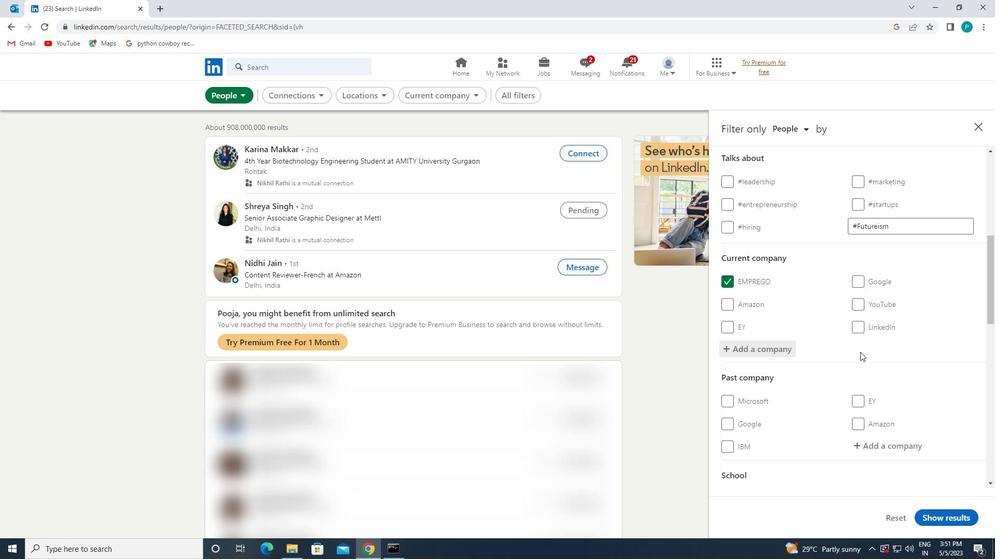 
Action: Mouse moved to (868, 368)
Screenshot: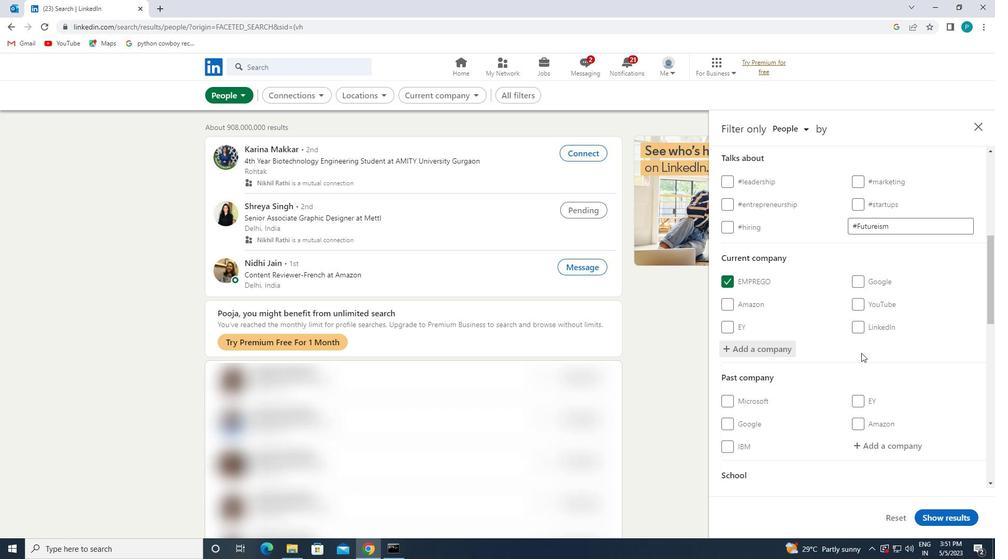 
Action: Mouse scrolled (868, 368) with delta (0, 0)
Screenshot: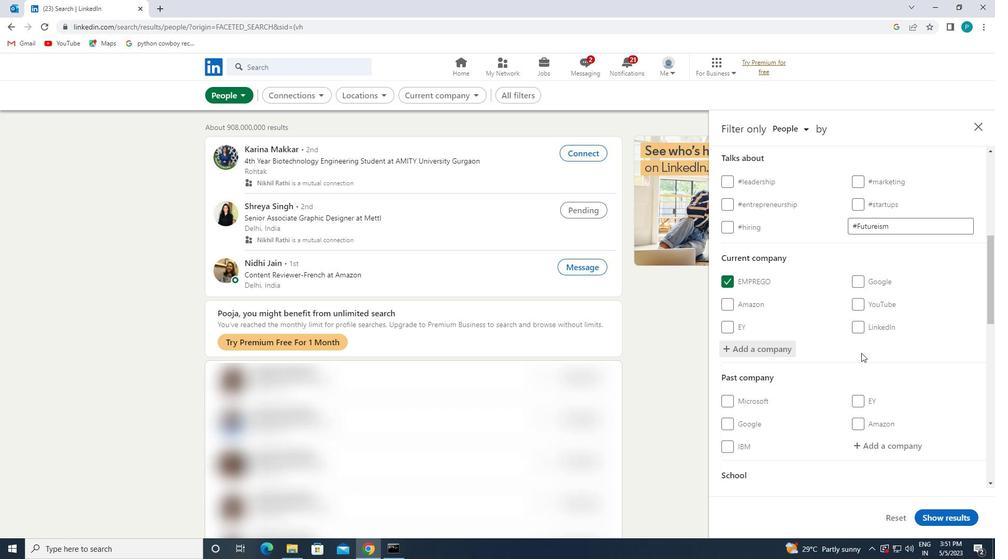 
Action: Mouse moved to (870, 371)
Screenshot: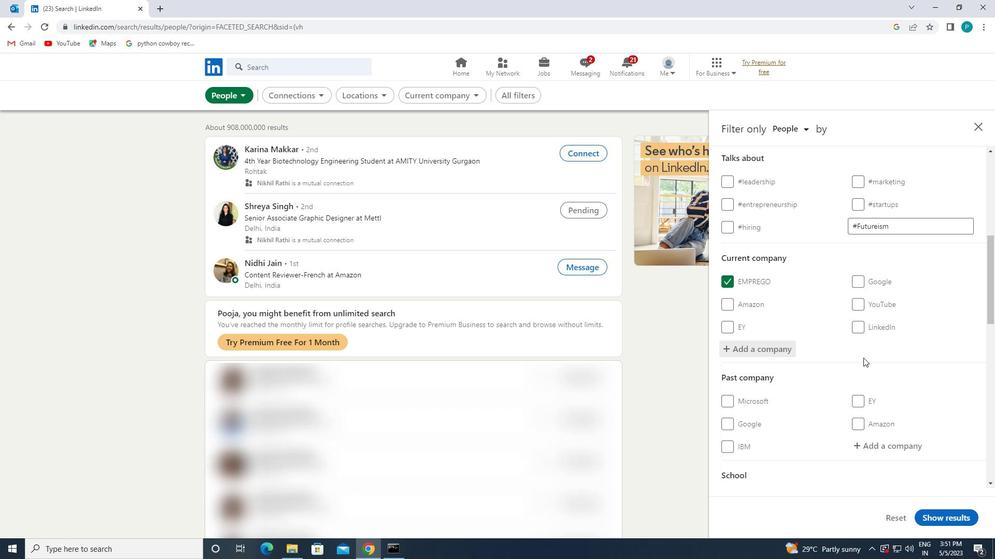 
Action: Mouse scrolled (870, 371) with delta (0, 0)
Screenshot: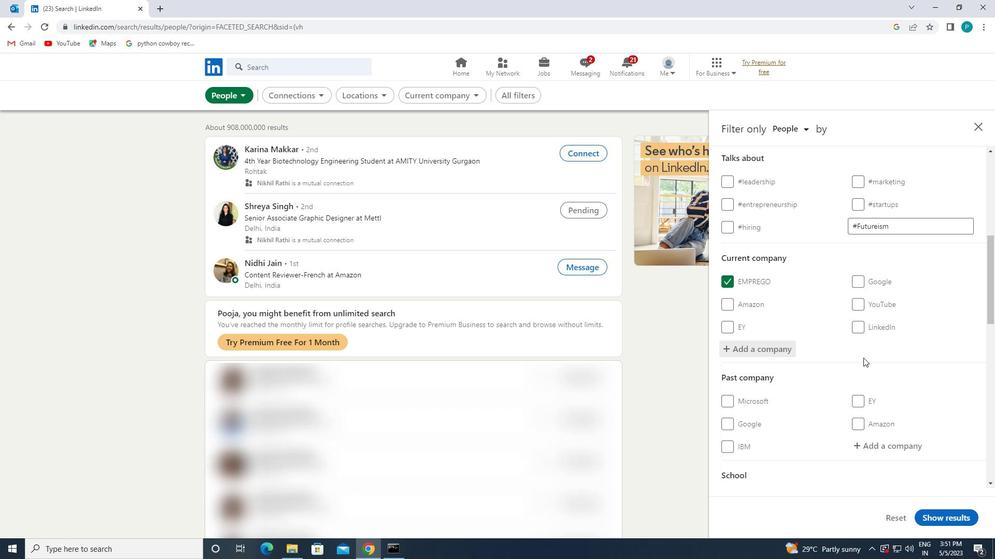 
Action: Mouse moved to (887, 398)
Screenshot: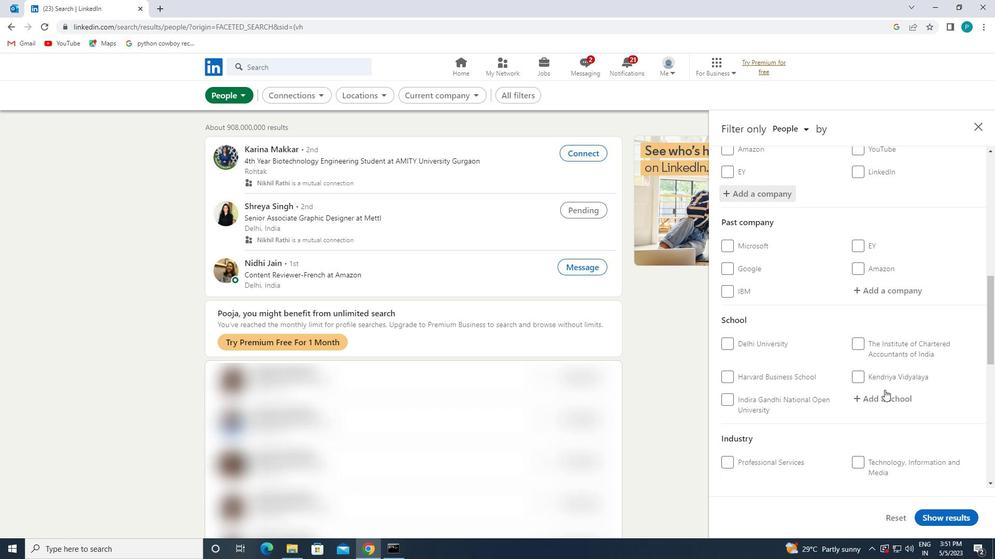 
Action: Mouse pressed left at (887, 398)
Screenshot: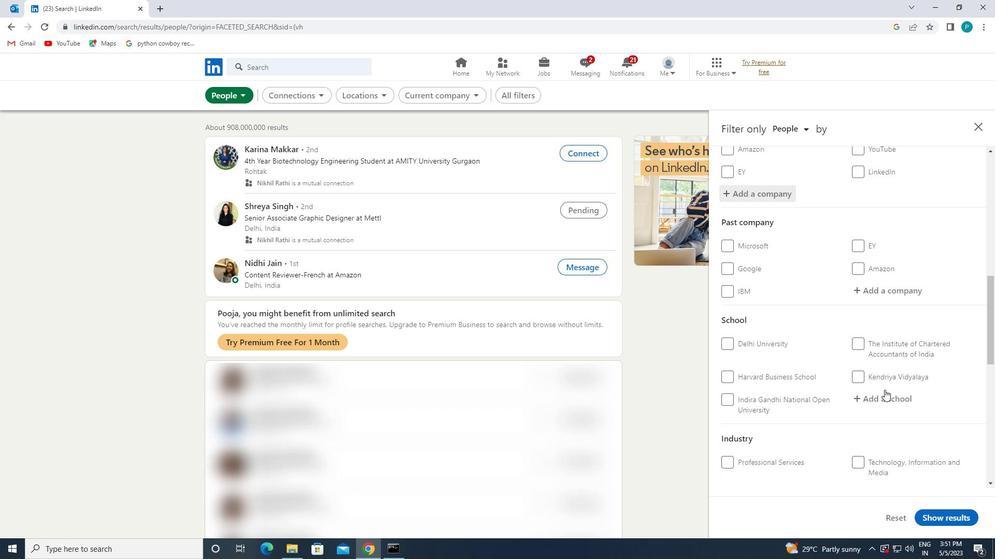 
Action: Mouse moved to (887, 398)
Screenshot: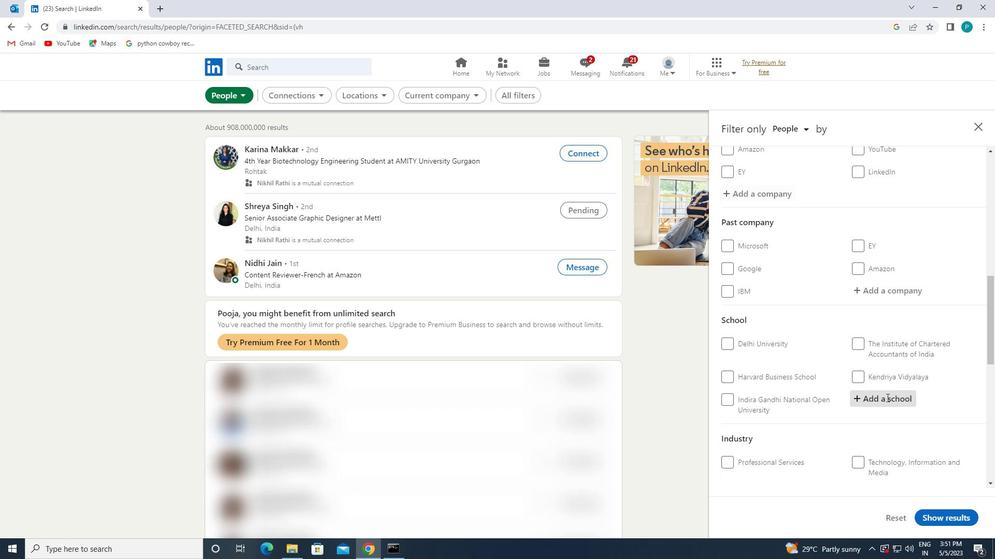 
Action: Key pressed S<Key.caps_lock>RI<Key.space><Key.caps_lock>J<Key.caps_lock>AYACHAMARAJENDRA
Screenshot: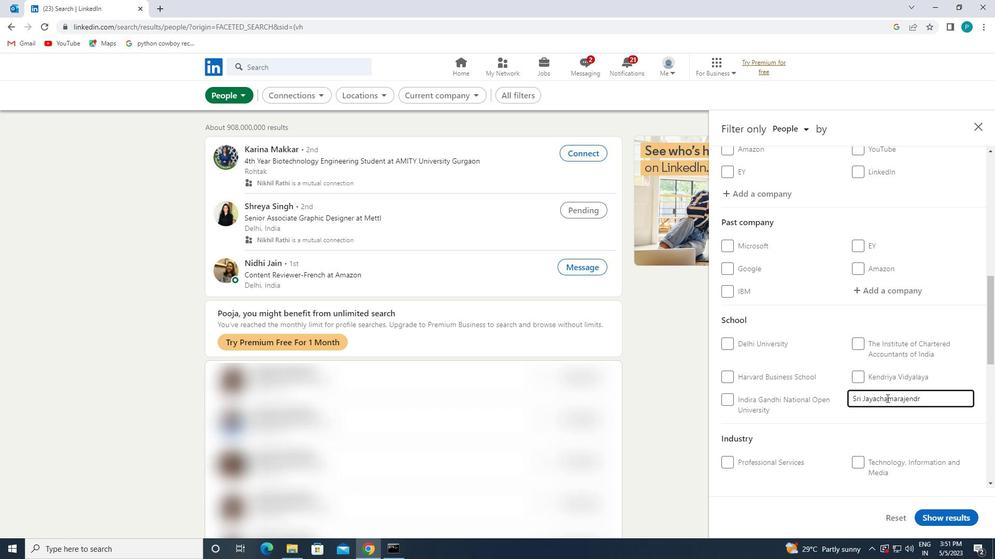
Action: Mouse moved to (882, 427)
Screenshot: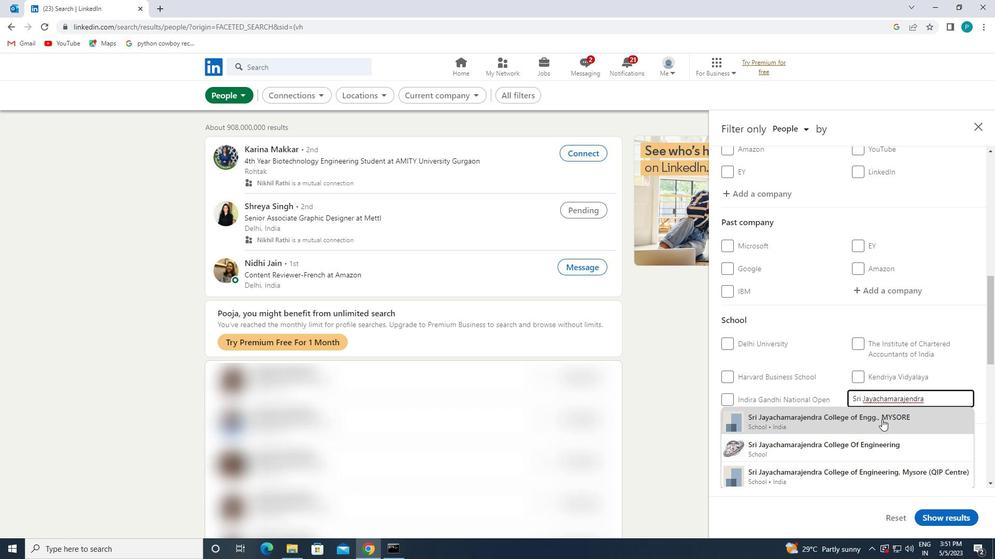 
Action: Mouse pressed left at (882, 427)
Screenshot: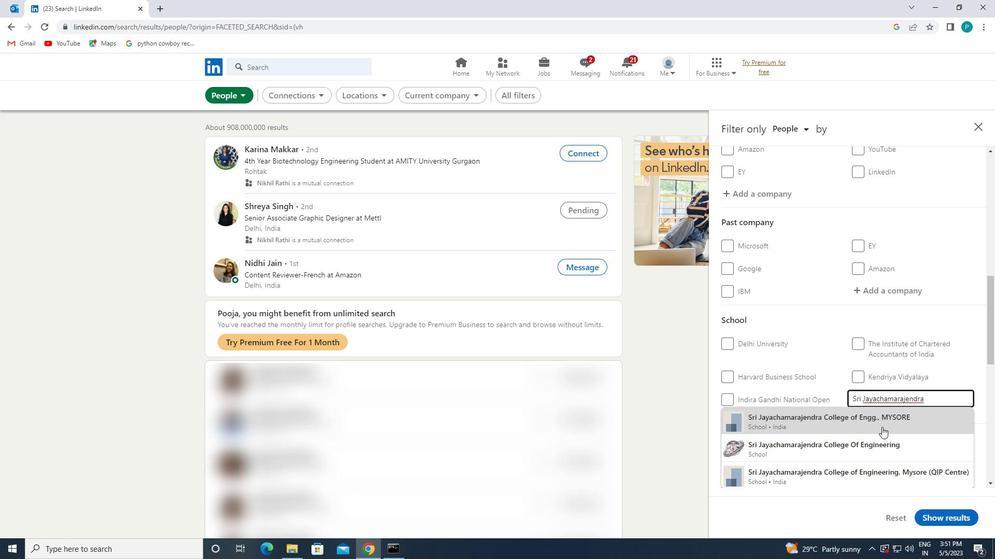 
Action: Mouse scrolled (882, 427) with delta (0, 0)
Screenshot: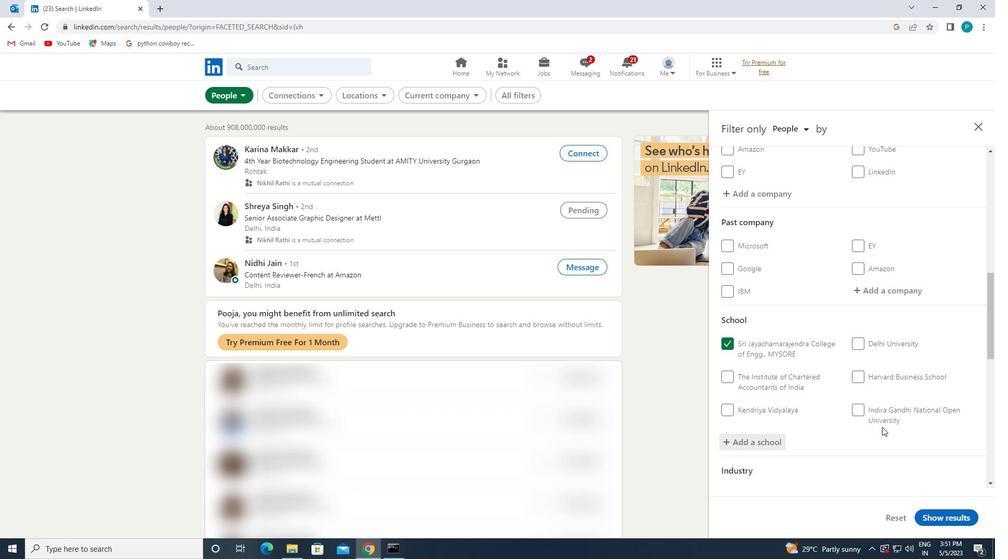 
Action: Mouse scrolled (882, 427) with delta (0, 0)
Screenshot: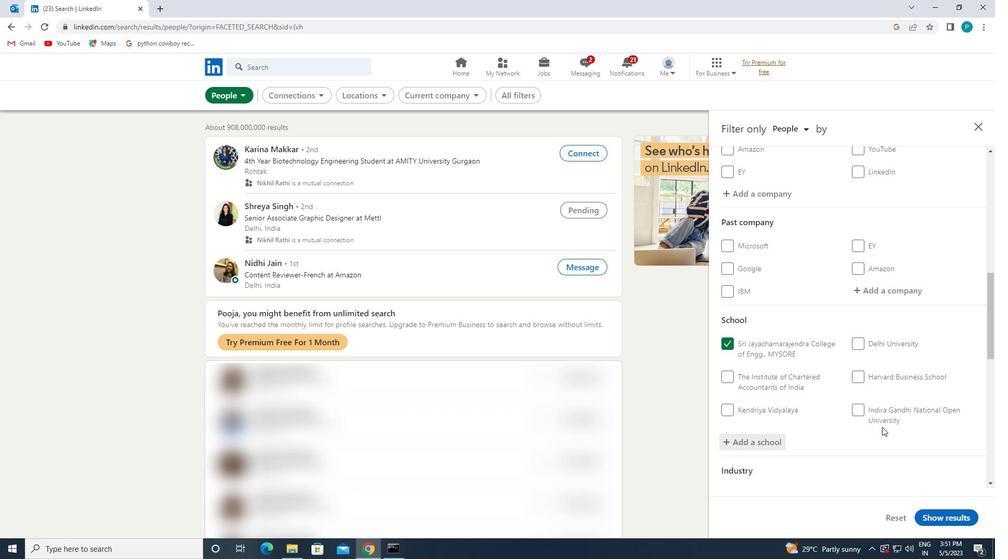 
Action: Mouse moved to (882, 417)
Screenshot: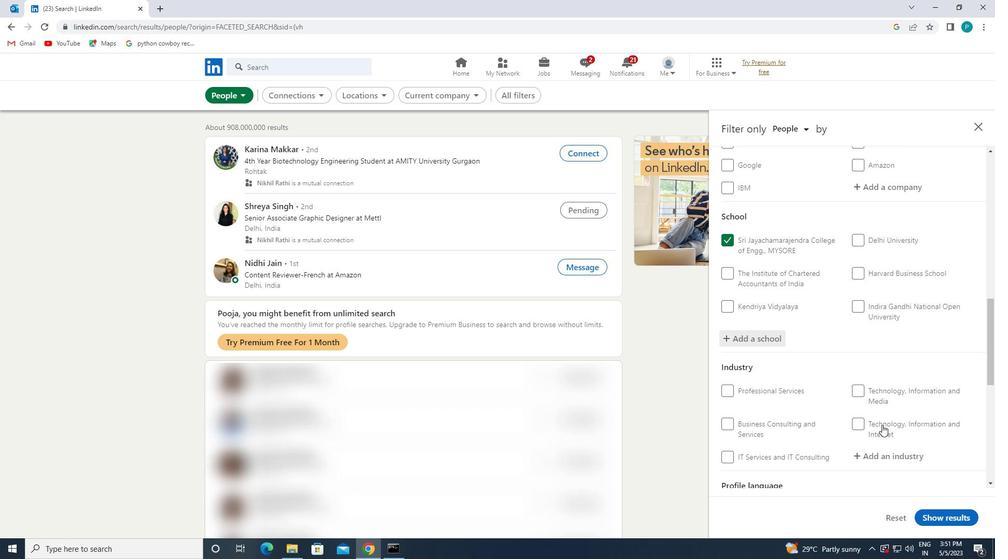 
Action: Mouse scrolled (882, 416) with delta (0, 0)
Screenshot: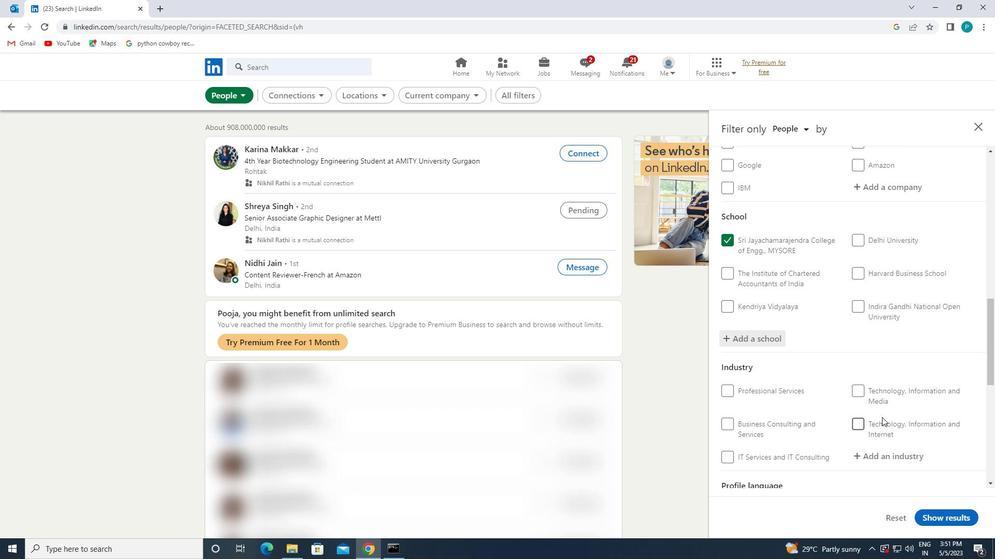 
Action: Mouse moved to (876, 405)
Screenshot: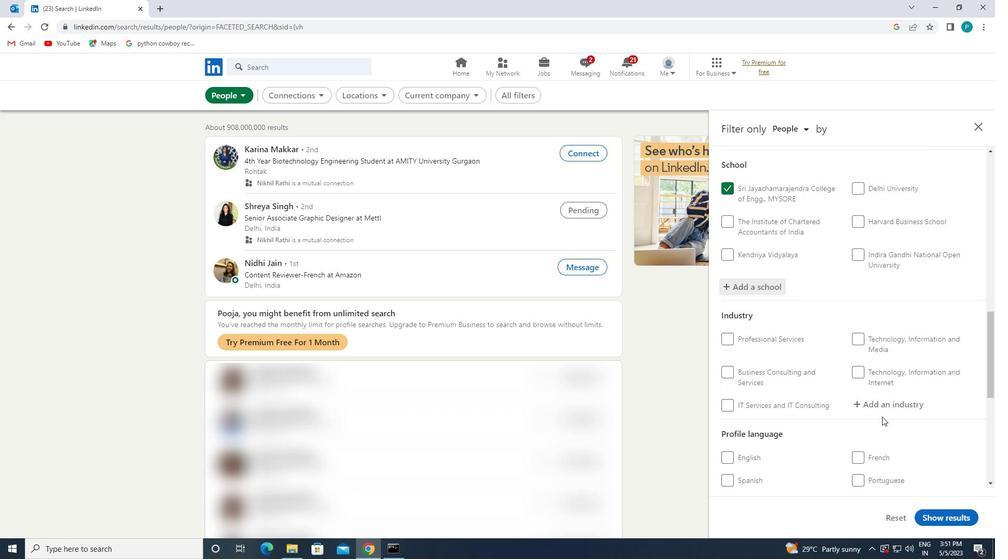 
Action: Mouse pressed left at (876, 405)
Screenshot: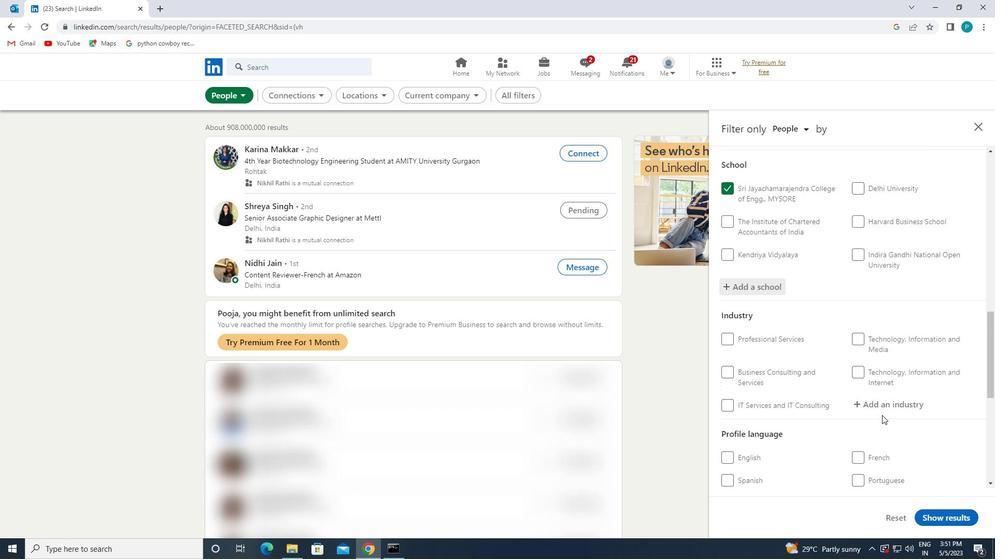 
Action: Mouse moved to (875, 406)
Screenshot: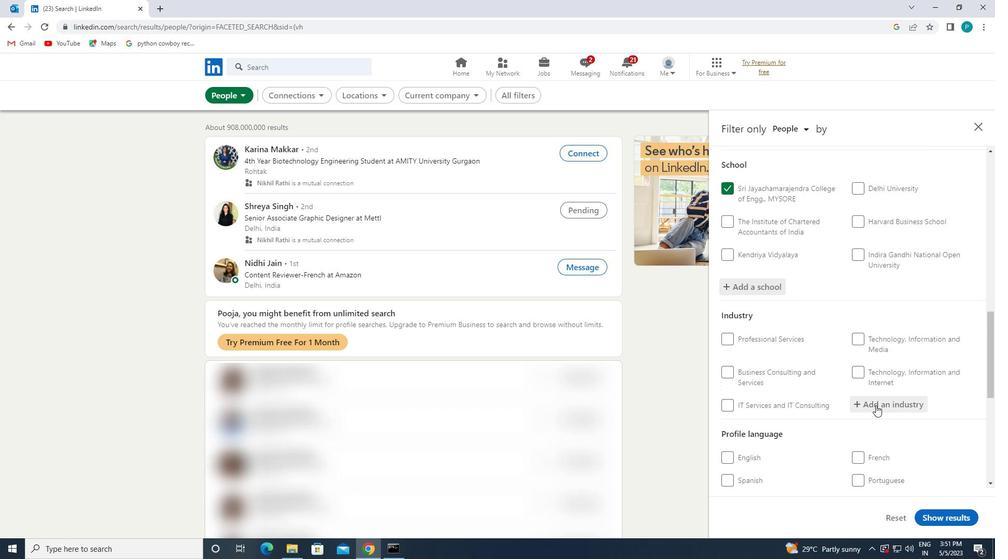 
Action: Key pressed <Key.caps_lock>S<Key.caps_lock>ECURITY
Screenshot: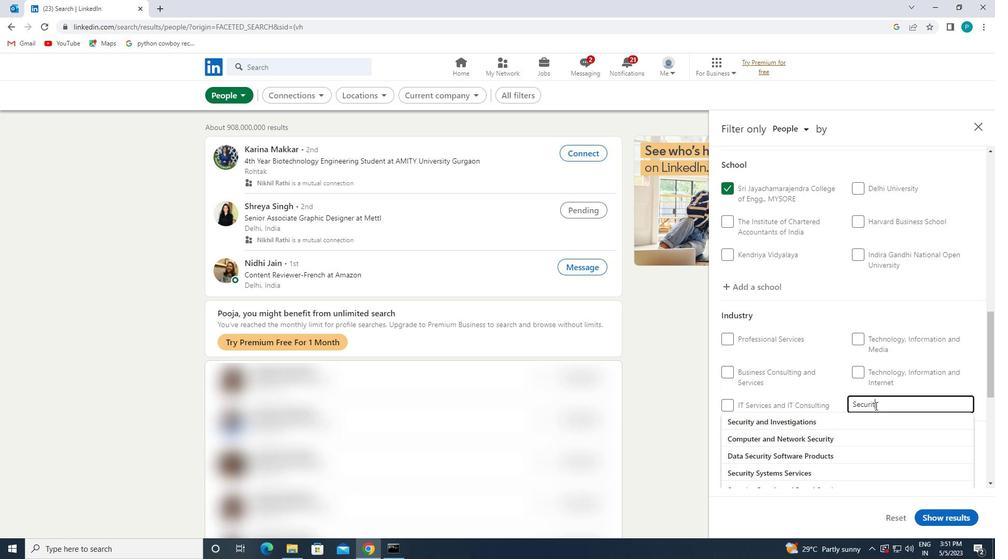 
Action: Mouse moved to (860, 444)
Screenshot: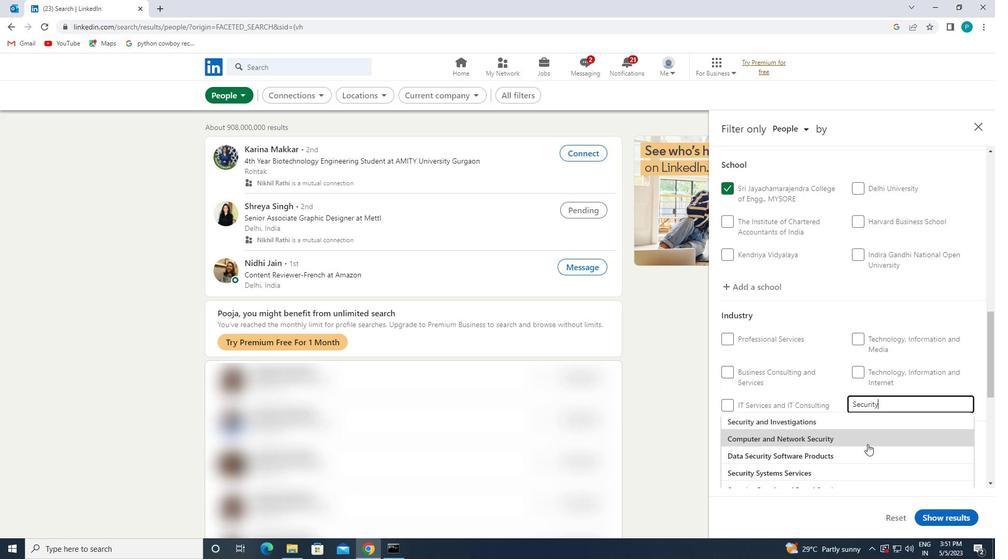 
Action: Mouse scrolled (860, 444) with delta (0, 0)
Screenshot: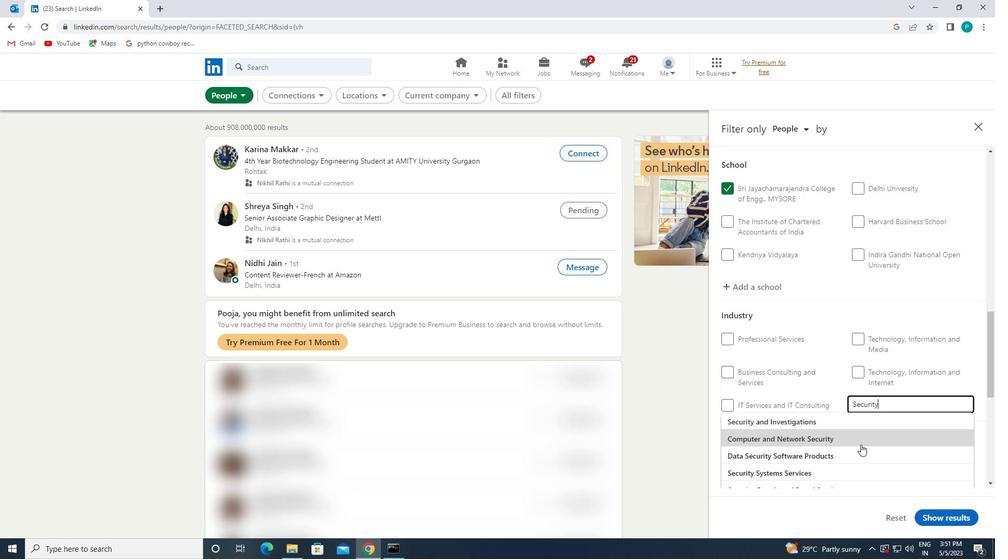 
Action: Mouse moved to (820, 425)
Screenshot: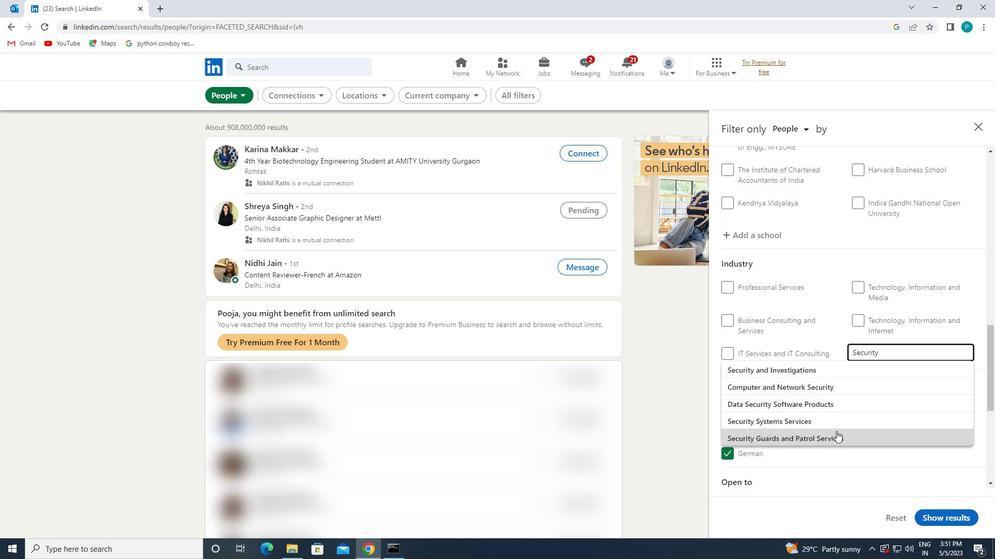 
Action: Mouse pressed left at (820, 425)
Screenshot: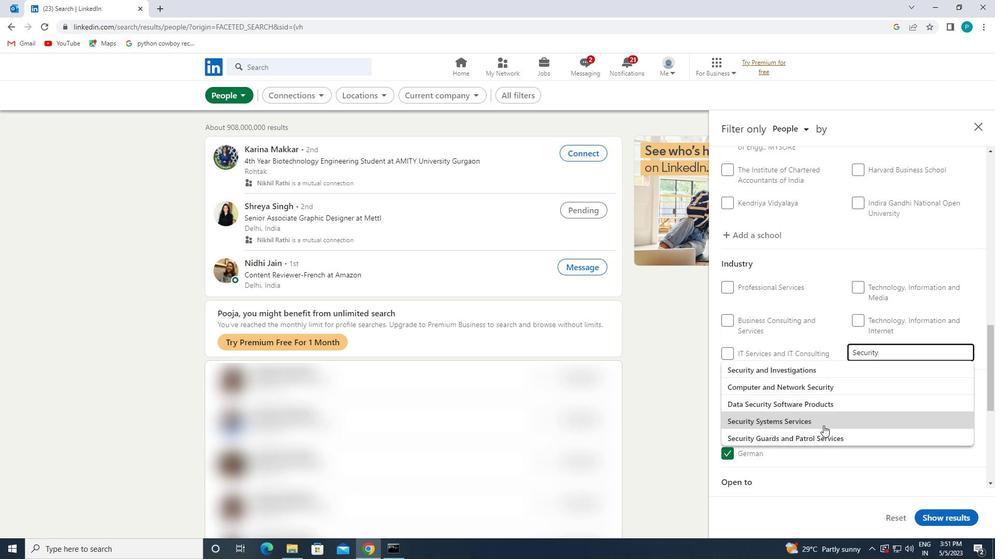 
Action: Mouse scrolled (820, 424) with delta (0, 0)
Screenshot: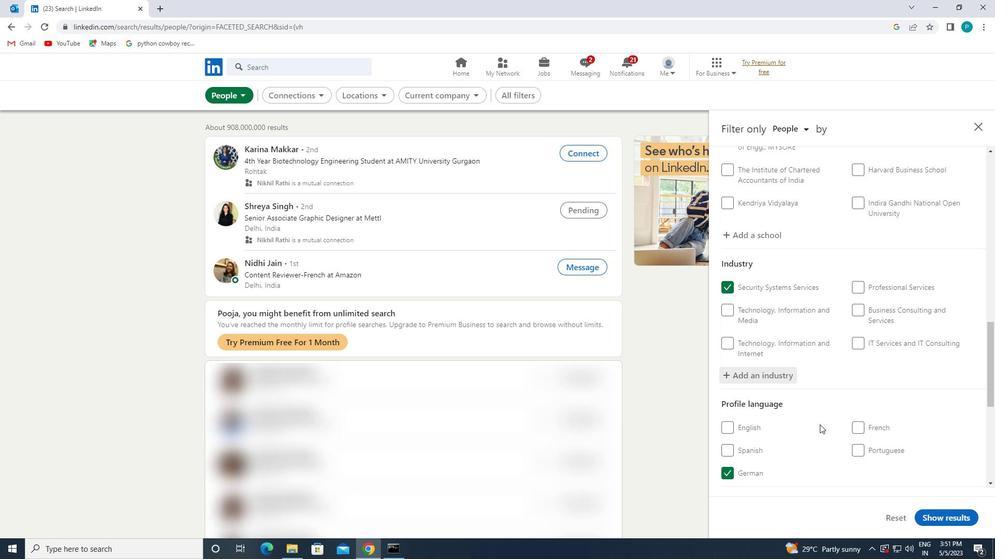 
Action: Mouse scrolled (820, 424) with delta (0, 0)
Screenshot: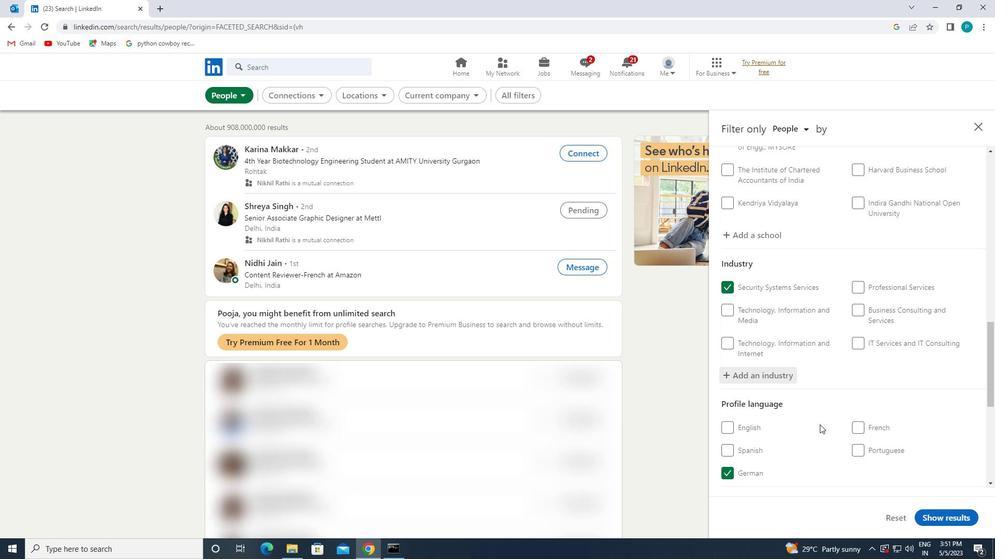 
Action: Mouse scrolled (820, 424) with delta (0, 0)
Screenshot: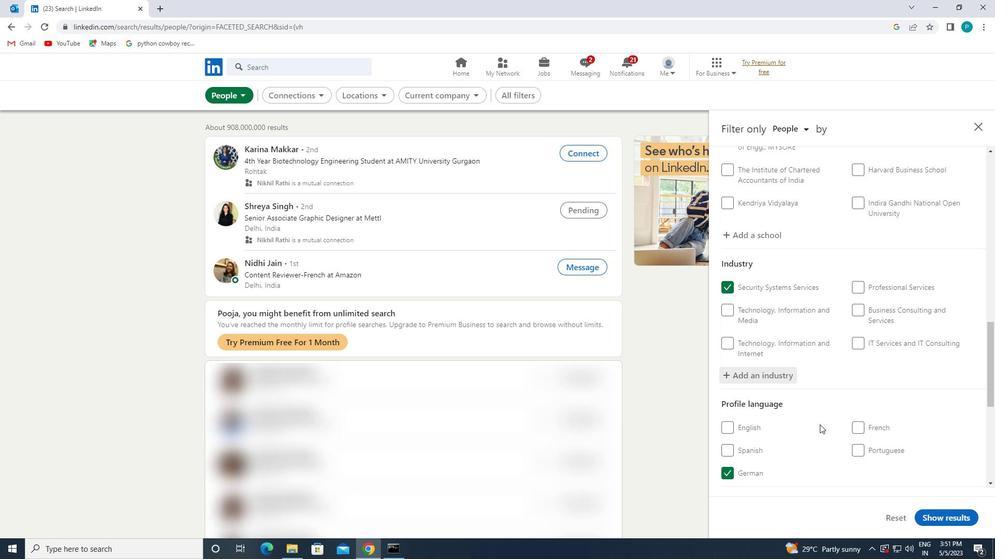 
Action: Mouse moved to (881, 435)
Screenshot: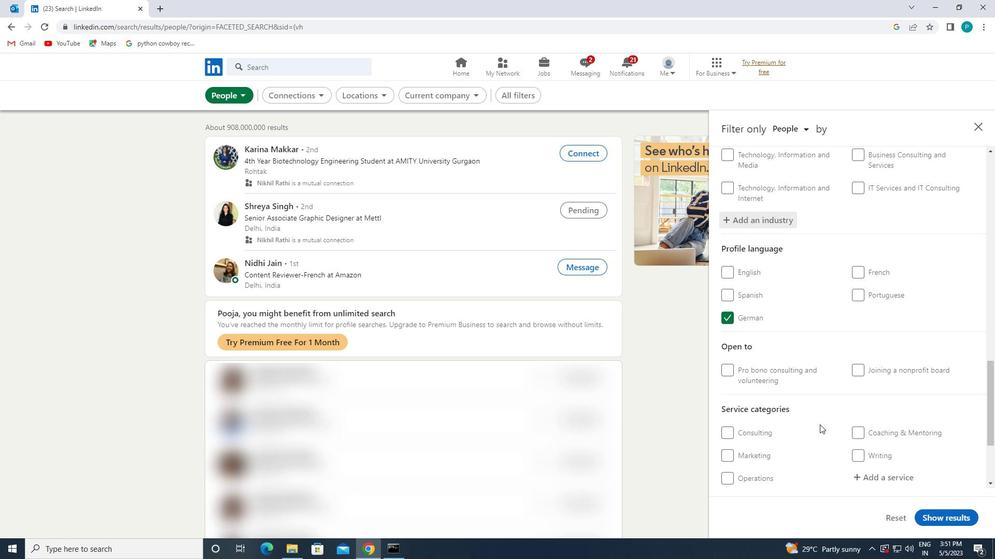 
Action: Mouse scrolled (881, 434) with delta (0, 0)
Screenshot: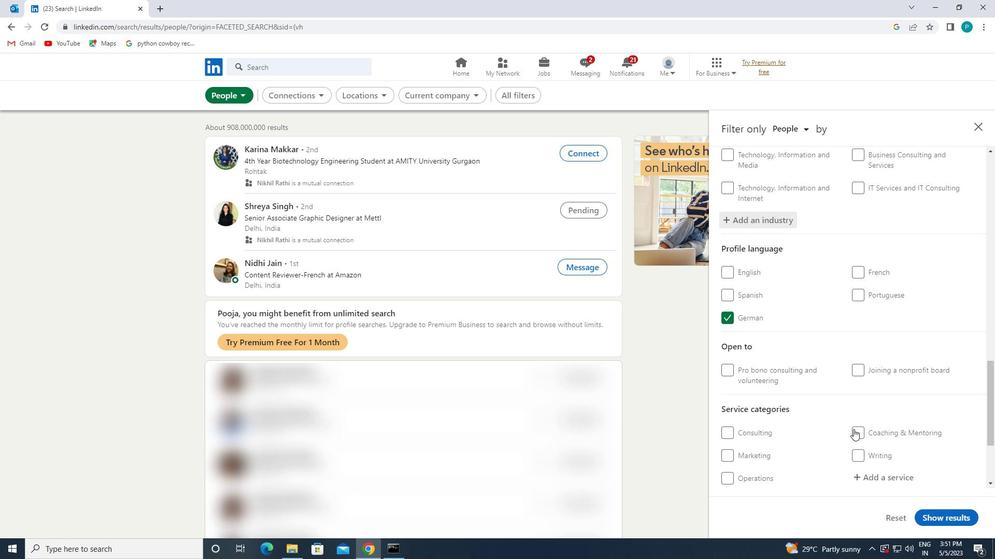 
Action: Mouse moved to (883, 428)
Screenshot: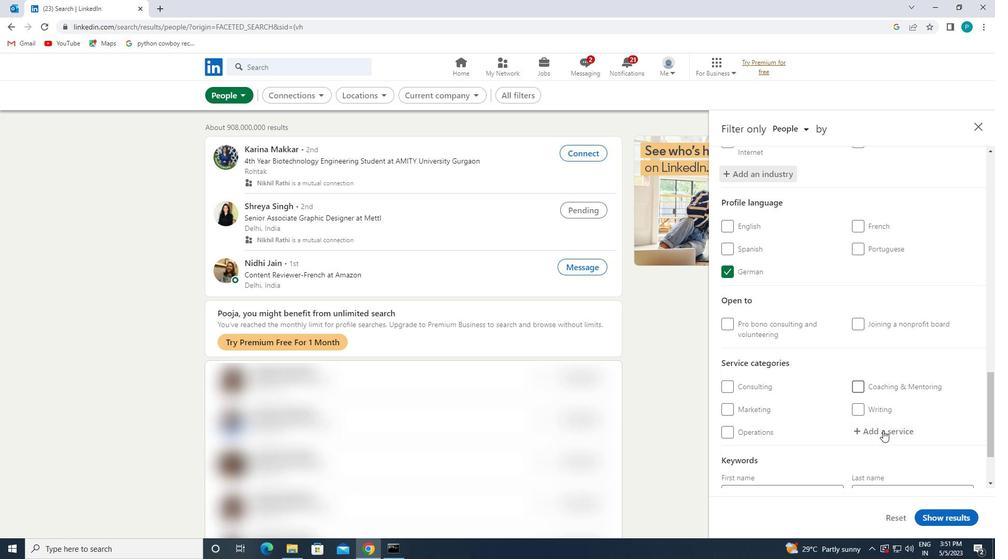 
Action: Mouse pressed left at (883, 428)
Screenshot: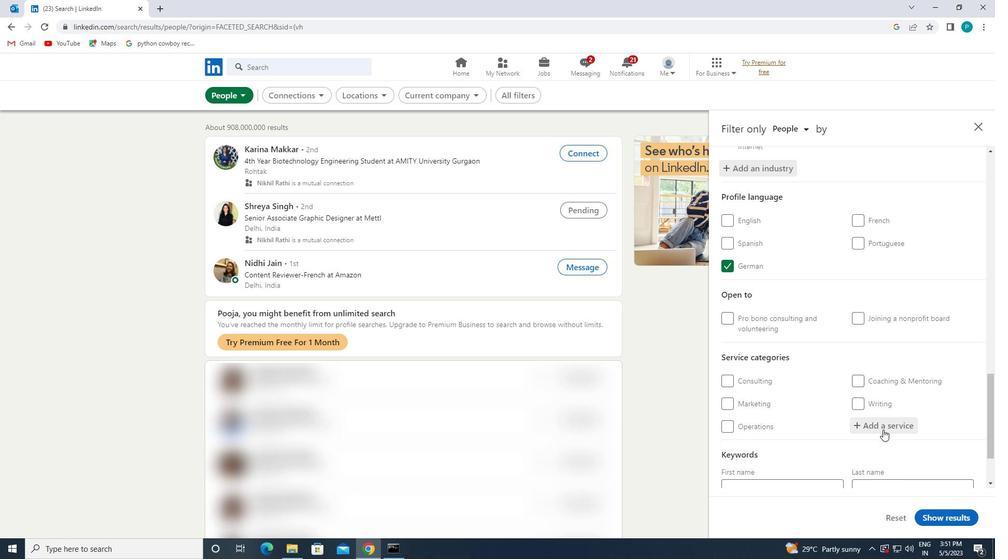 
Action: Key pressed <Key.caps_lock>M<Key.caps_lock>ARKETING
Screenshot: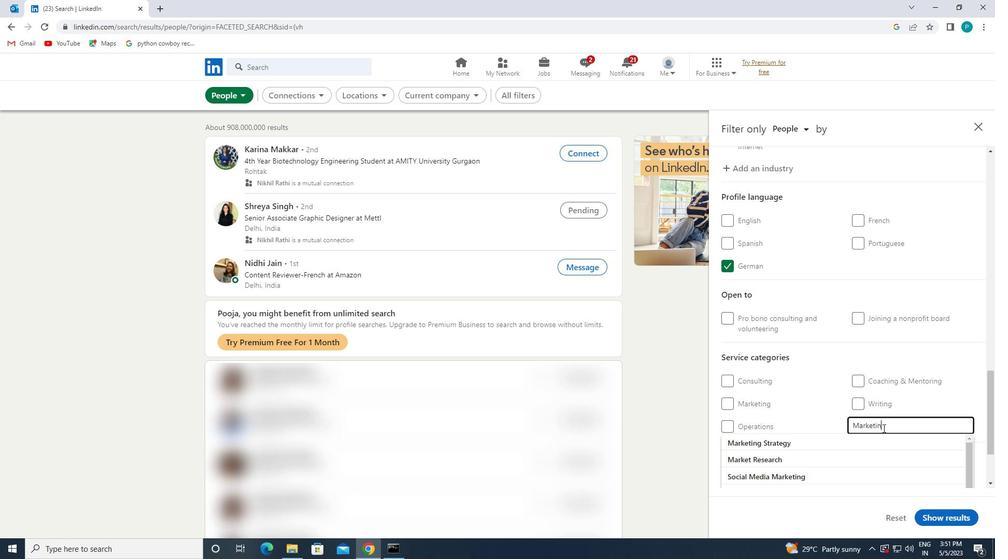 
Action: Mouse moved to (899, 431)
Screenshot: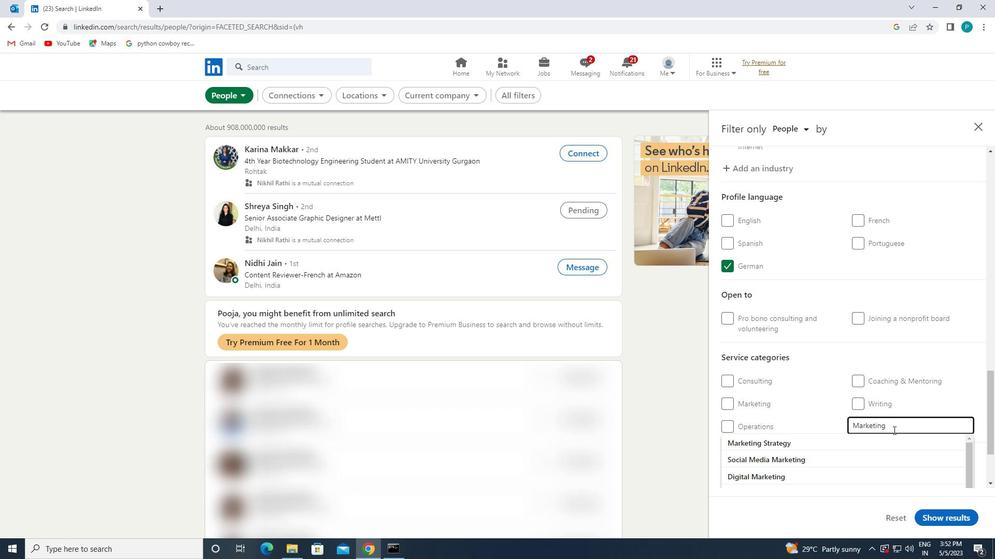 
Action: Key pressed <Key.enter>
Screenshot: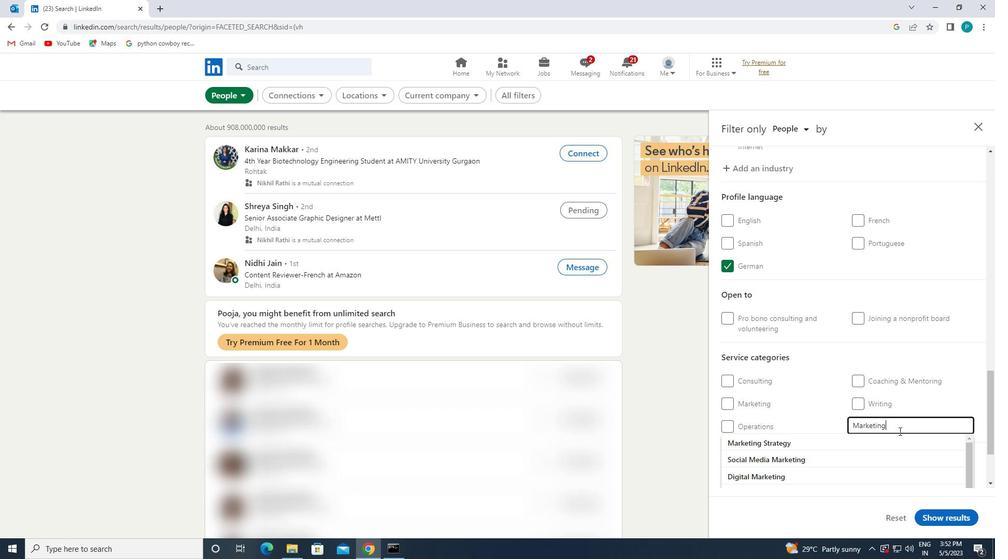 
Action: Mouse moved to (880, 383)
Screenshot: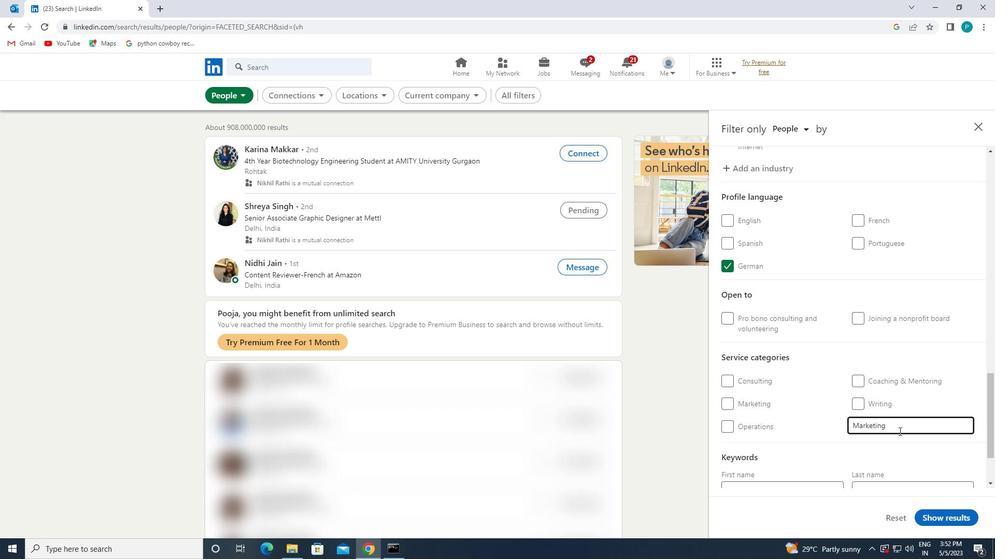 
Action: Mouse scrolled (880, 383) with delta (0, 0)
Screenshot: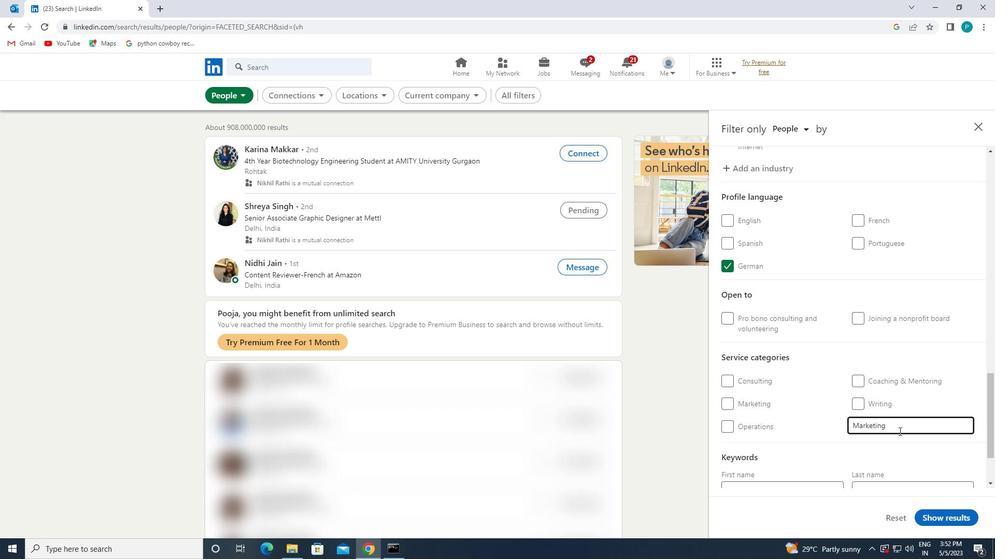 
Action: Mouse moved to (856, 389)
Screenshot: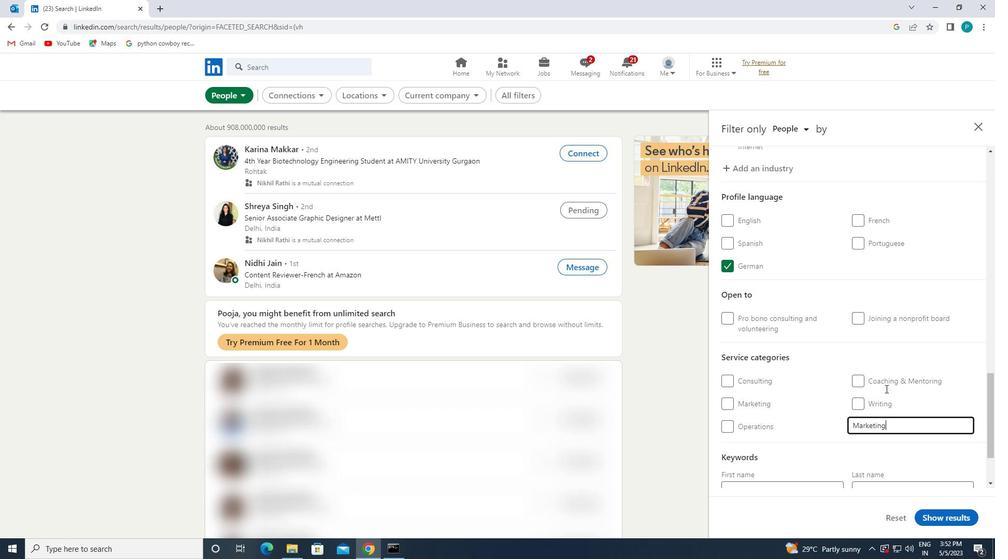 
Action: Mouse scrolled (856, 389) with delta (0, 0)
Screenshot: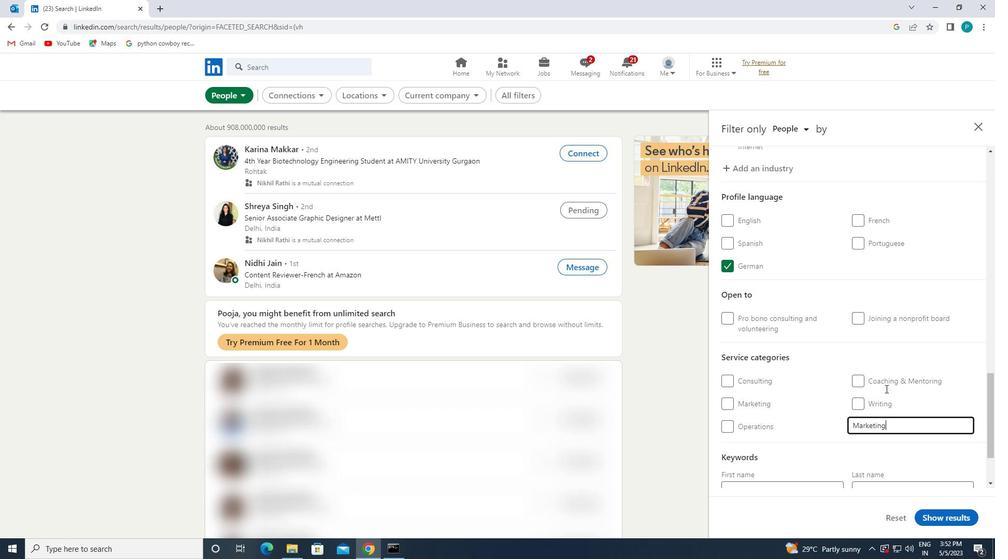 
Action: Mouse moved to (812, 405)
Screenshot: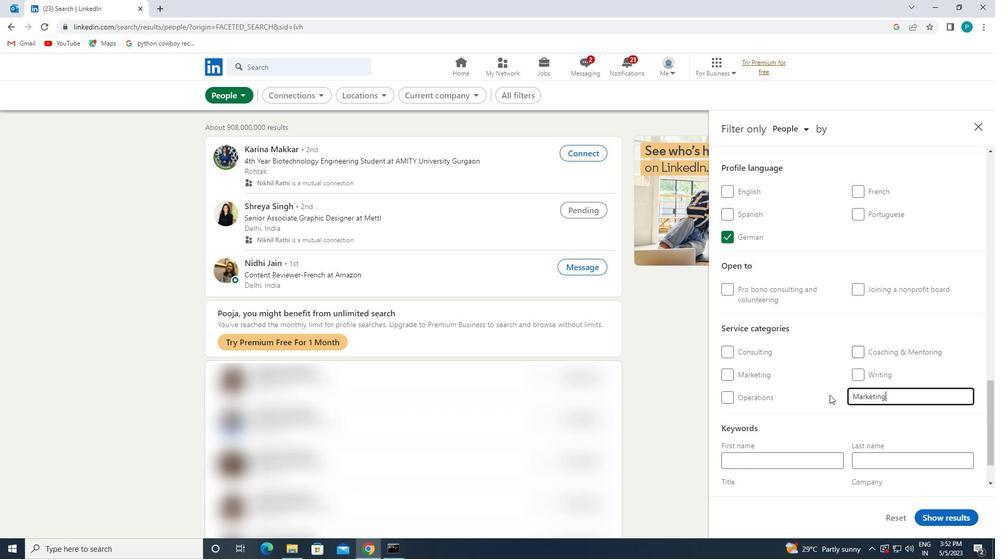 
Action: Mouse scrolled (812, 405) with delta (0, 0)
Screenshot: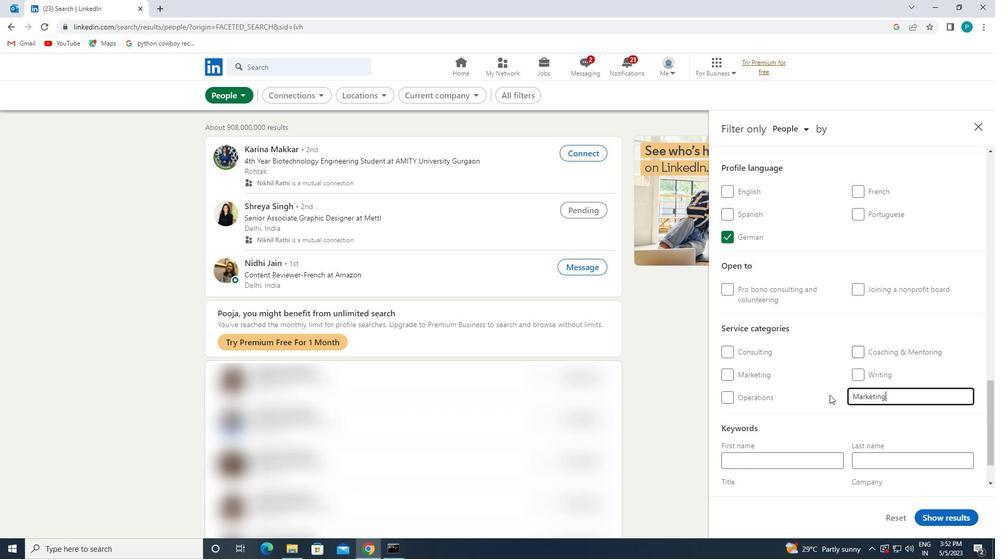 
Action: Mouse moved to (803, 441)
Screenshot: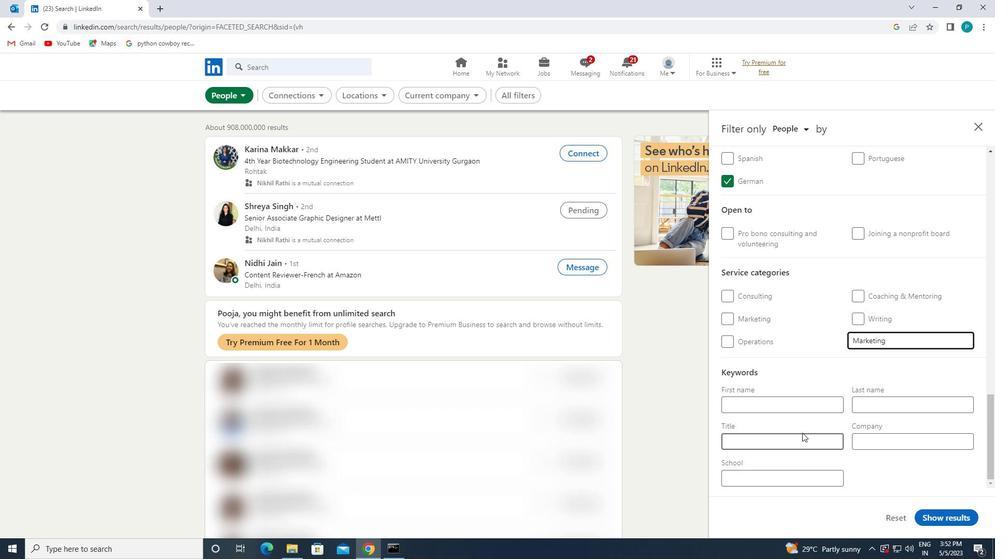 
Action: Mouse pressed left at (803, 441)
Screenshot: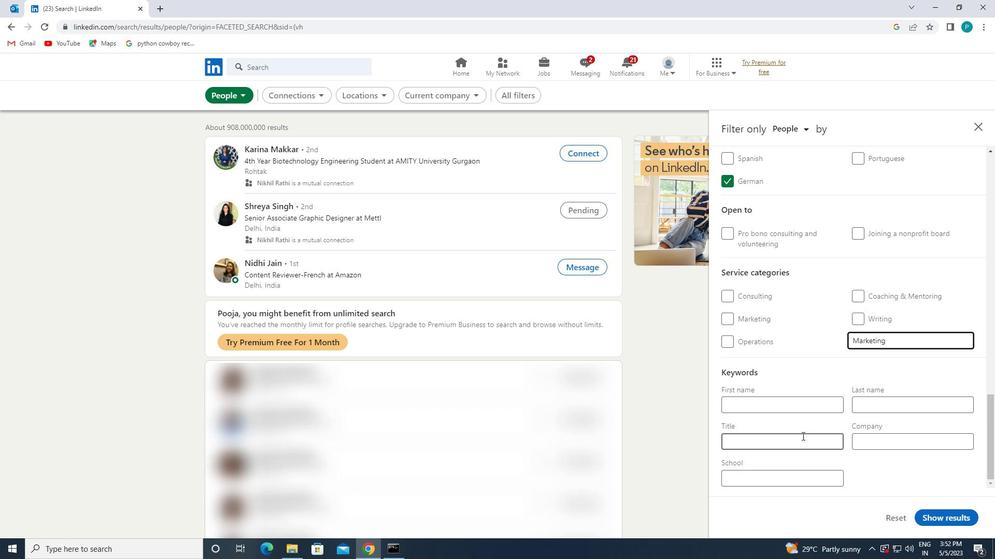 
Action: Key pressed <Key.caps_lock>H<Key.caps_lock>ELP<Key.space><Key.caps_lock>D<Key.caps_lock>ESK<Key.space><Key.caps_lock>W<Key.caps_lock>ORL<Key.backspace>KER<Key.space>/<Key.space><Key.caps_lock>D<Key.caps_lock>ESKTOP<Key.space><Key.caps_lock>SA<Key.backspace><Key.caps_lock>U<Key.caps_lock>PP<Key.backspace><Key.backspace><Key.caps_lock>PPORT
Screenshot: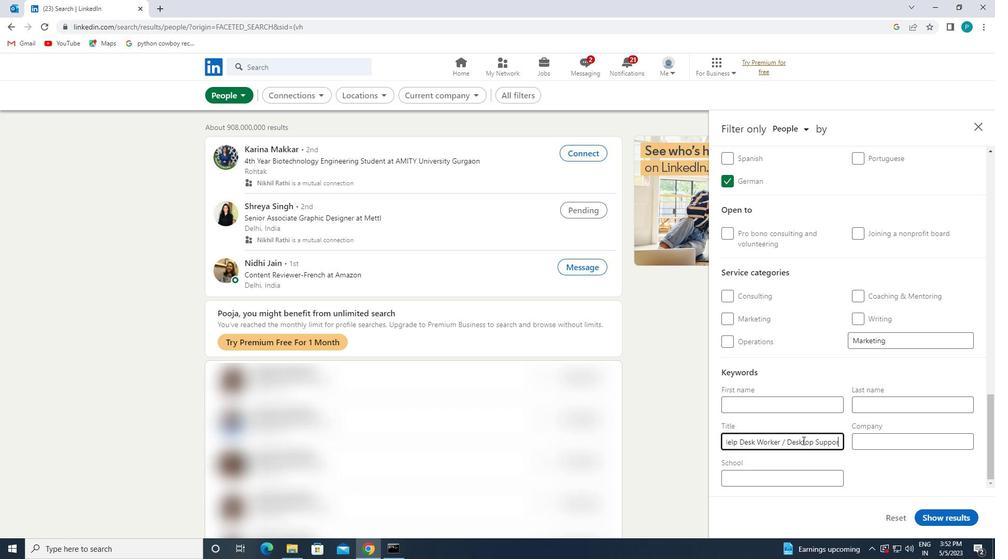 
Action: Mouse moved to (931, 516)
Screenshot: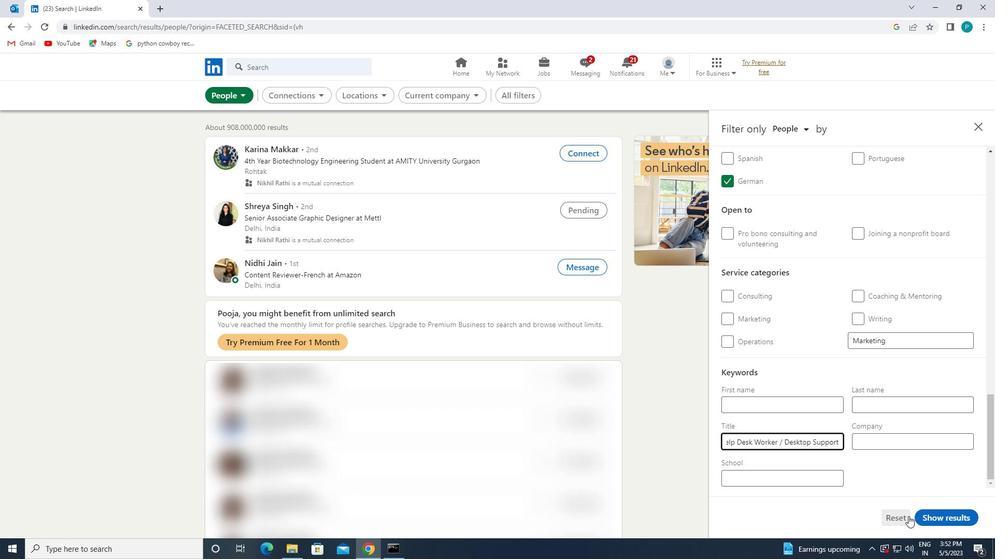 
Action: Mouse pressed left at (931, 516)
Screenshot: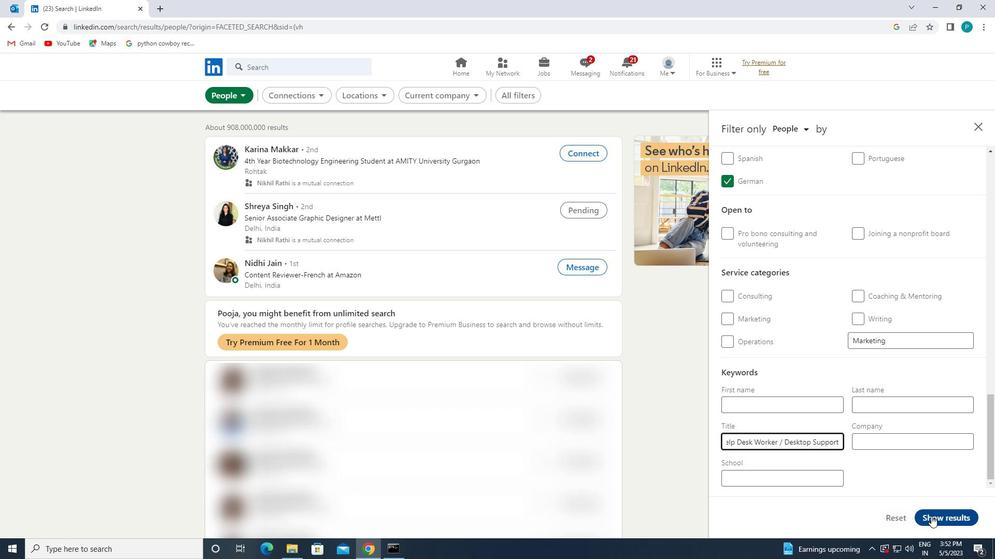 
